 Task: Look for Airbnb options in Zürich, Switzerland from 7th December, 2023 to 15th December, 2023 for 6 adults.3 bedrooms having 3 beds and 3 bathrooms. Property type can be guest house. Look for 5 properties as per requirement.
Action: Mouse moved to (435, 60)
Screenshot: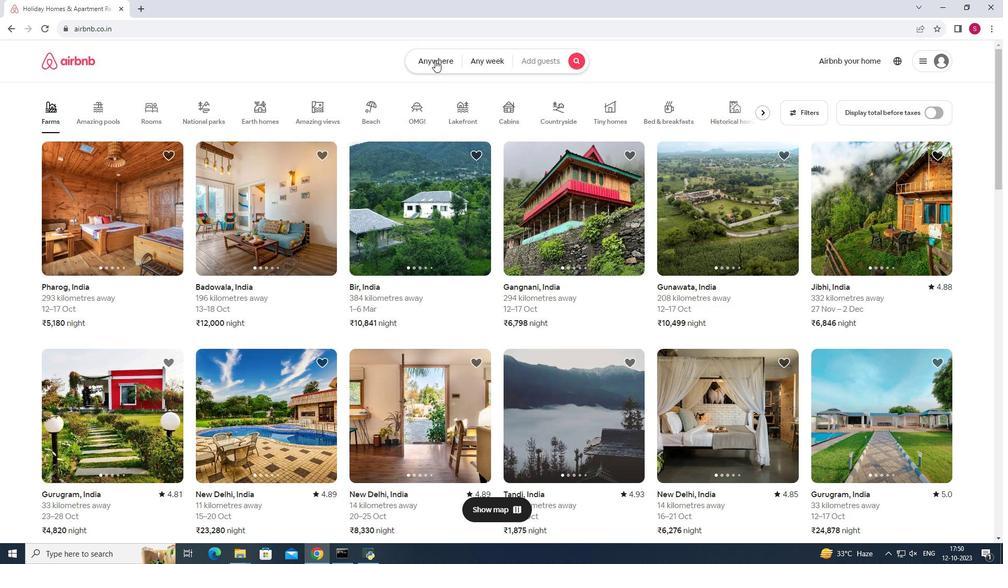 
Action: Mouse pressed left at (435, 60)
Screenshot: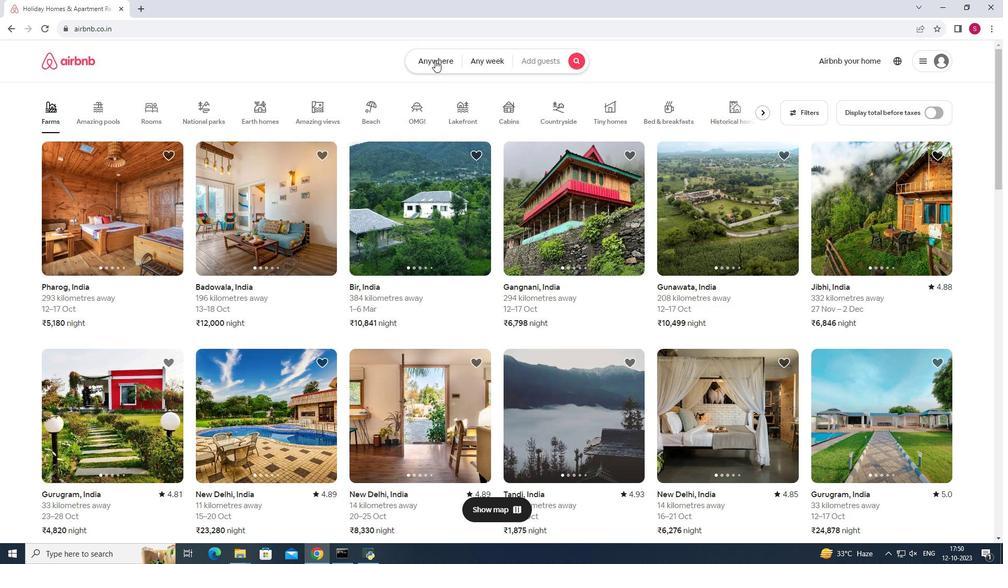 
Action: Mouse moved to (360, 99)
Screenshot: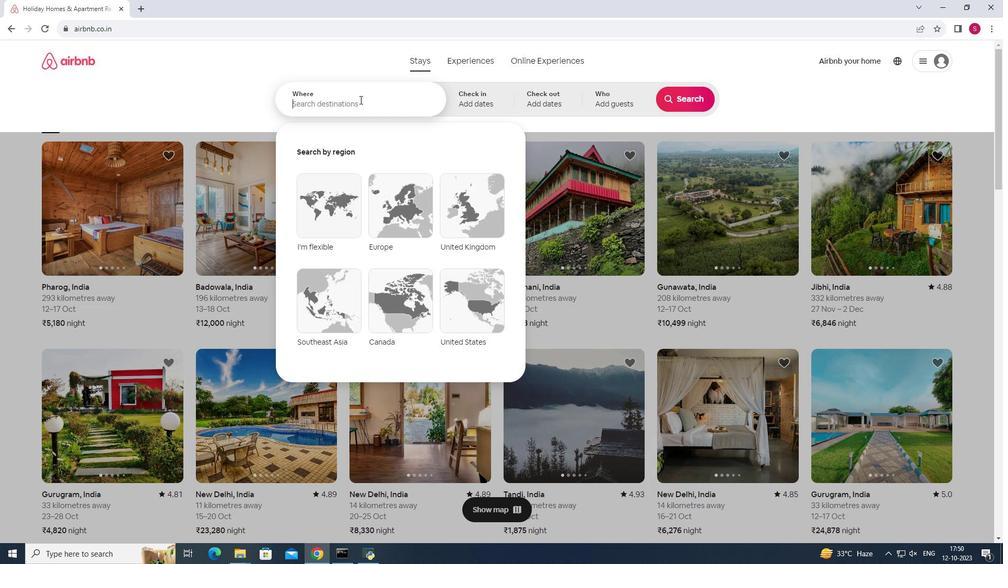 
Action: Mouse pressed left at (360, 99)
Screenshot: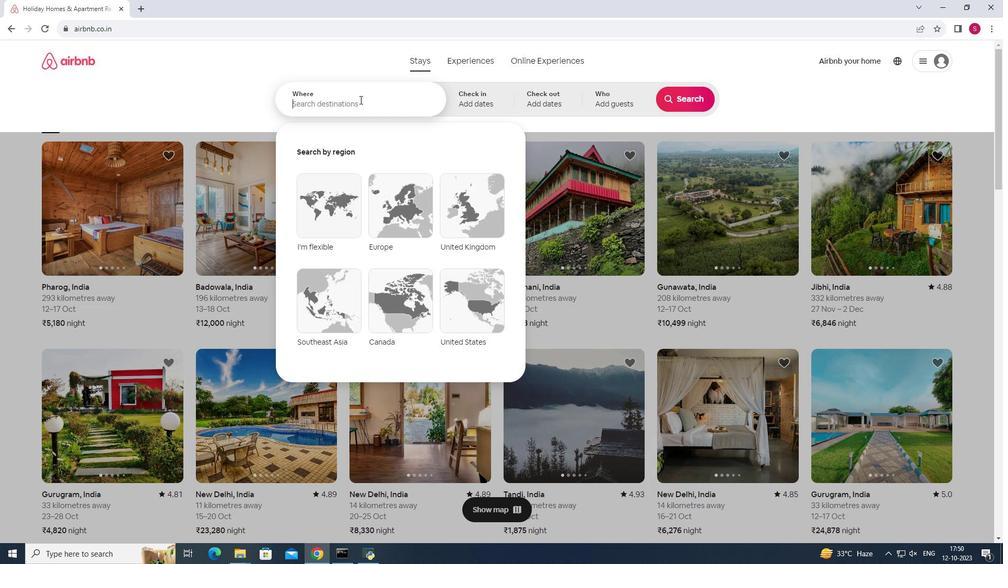 
Action: Mouse moved to (360, 99)
Screenshot: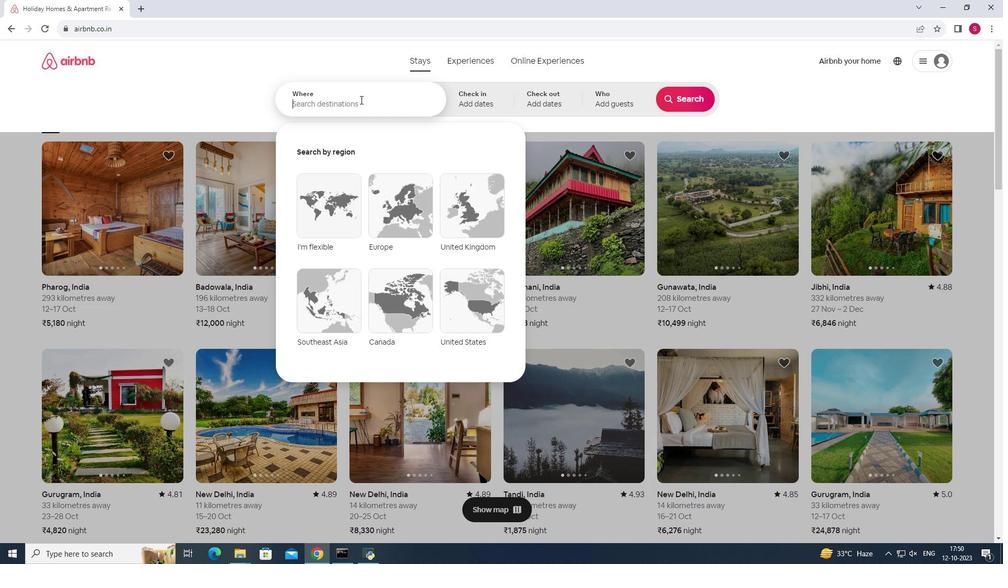 
Action: Key pressed <Key.shift><Key.shift><Key.shift><Key.shift><Key.shift><Key.shift><Key.shift>Zurich,<Key.space>
Screenshot: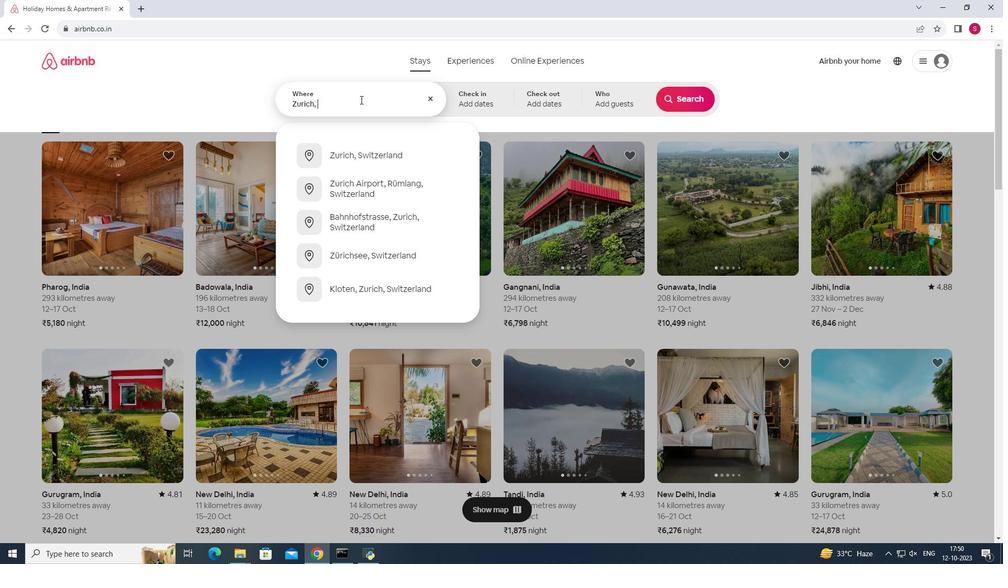 
Action: Mouse moved to (394, 158)
Screenshot: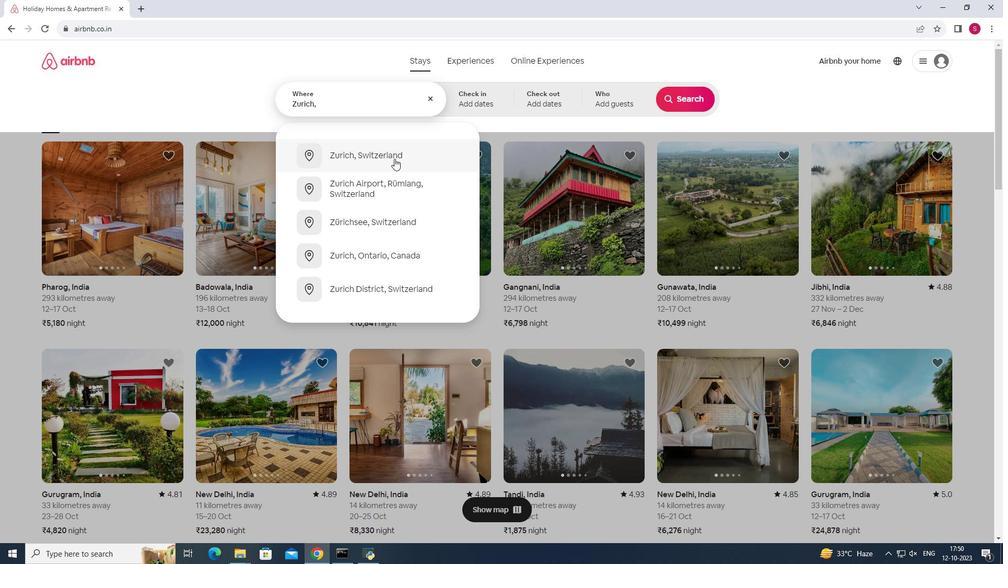 
Action: Mouse pressed left at (394, 158)
Screenshot: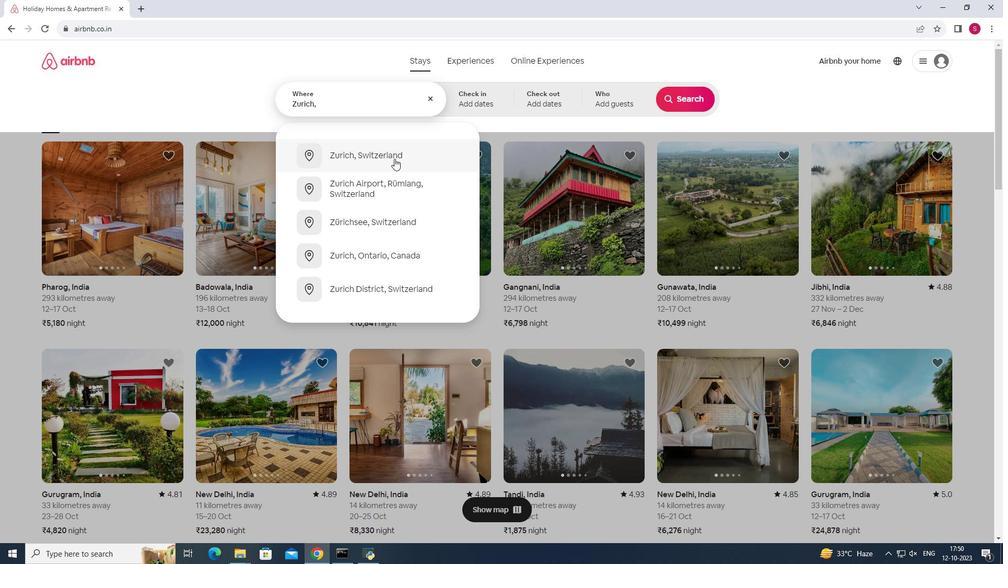 
Action: Mouse moved to (679, 181)
Screenshot: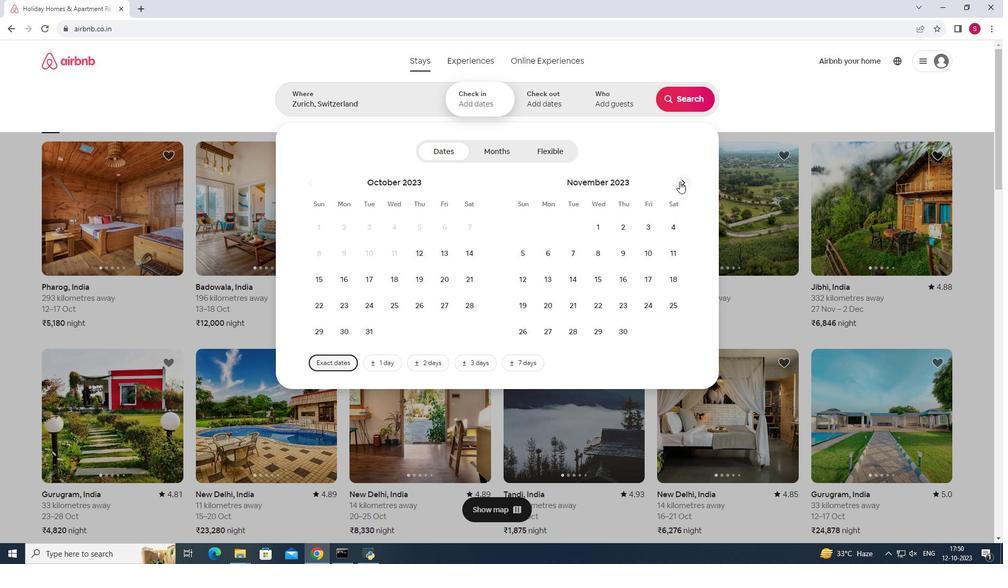 
Action: Mouse pressed left at (679, 181)
Screenshot: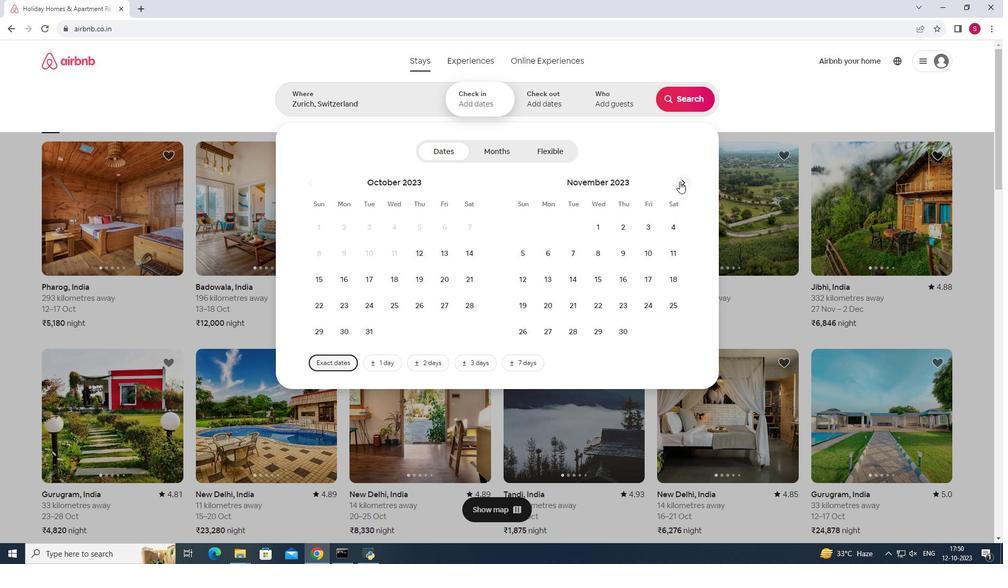 
Action: Mouse moved to (623, 259)
Screenshot: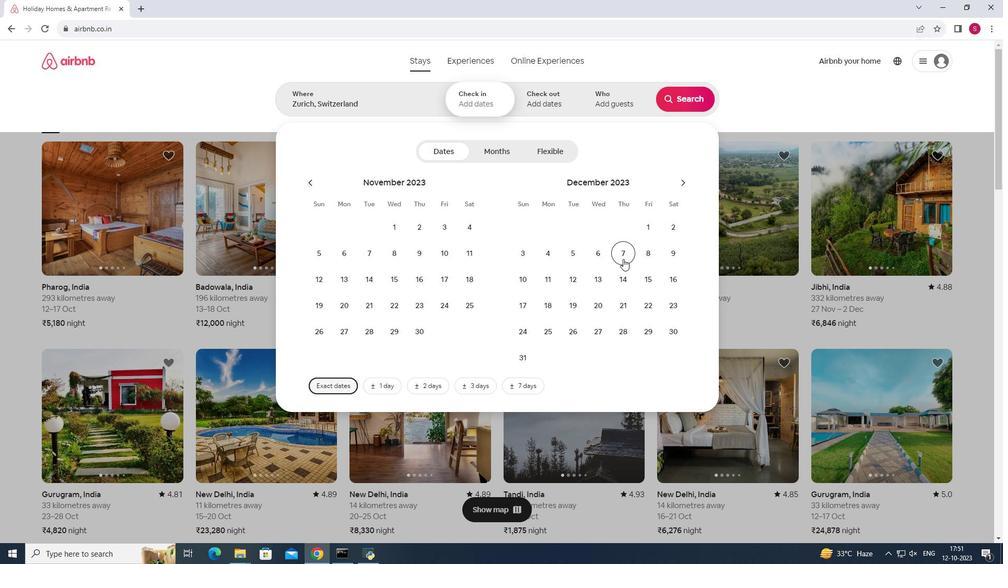 
Action: Mouse pressed left at (623, 259)
Screenshot: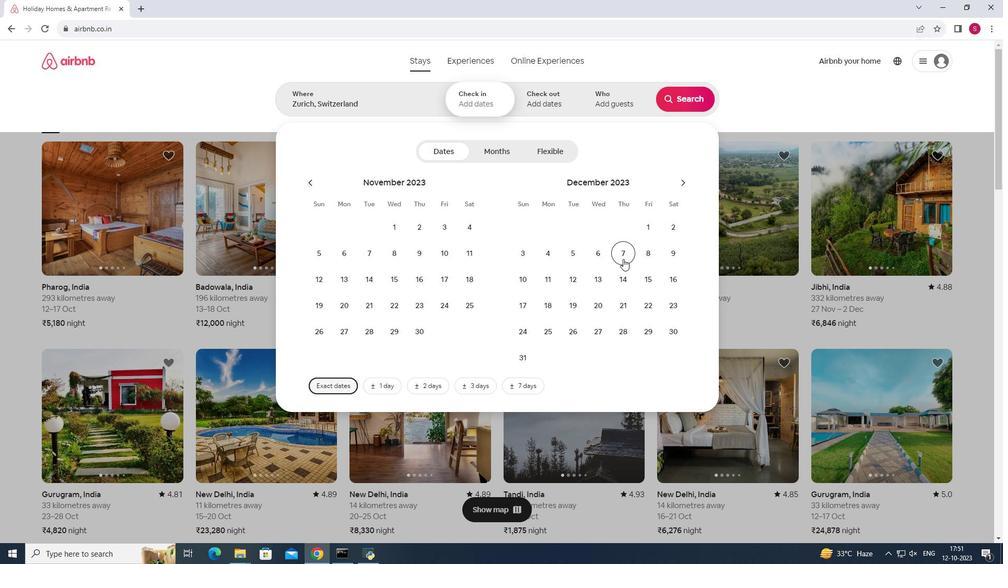 
Action: Mouse moved to (643, 283)
Screenshot: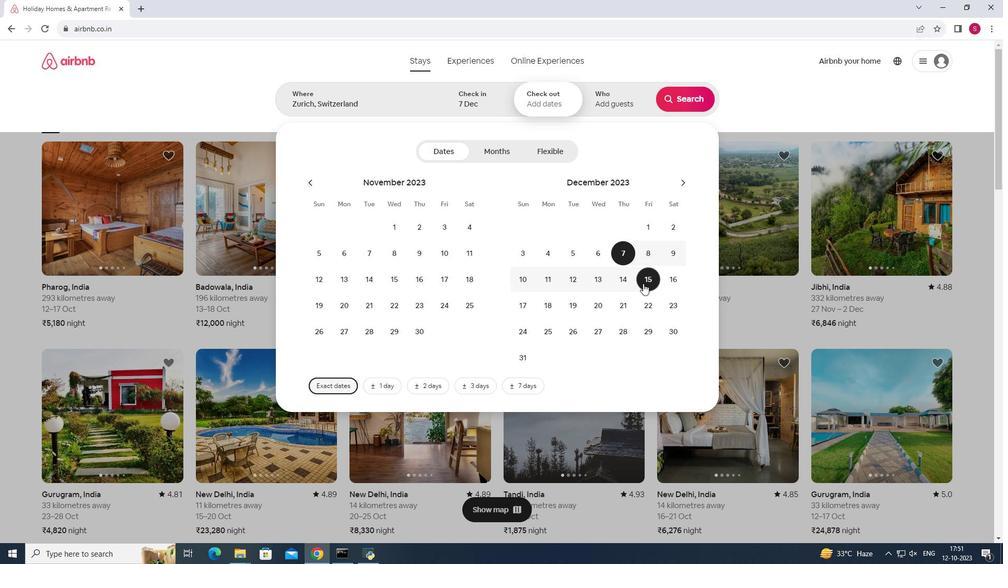 
Action: Mouse pressed left at (643, 283)
Screenshot: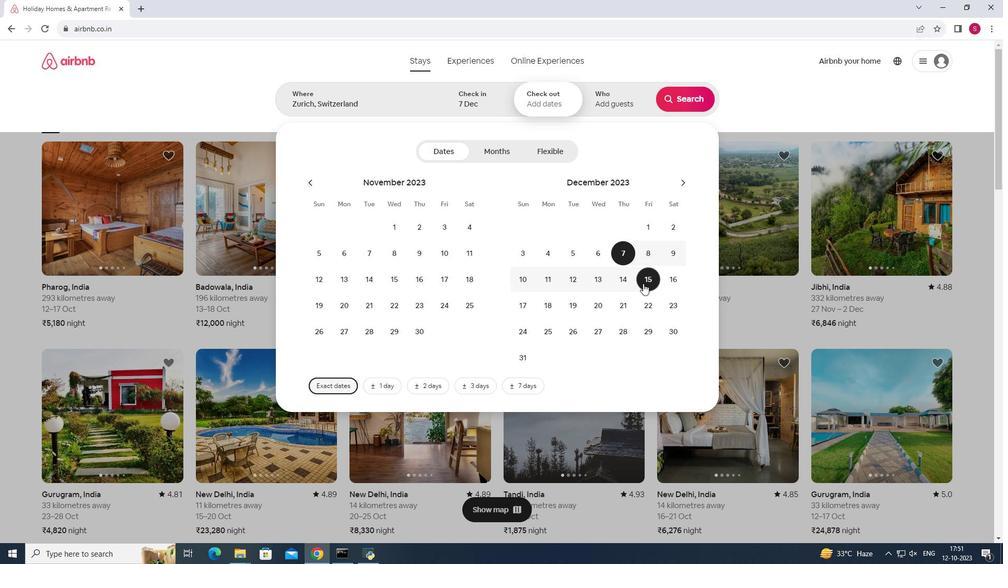 
Action: Mouse moved to (610, 103)
Screenshot: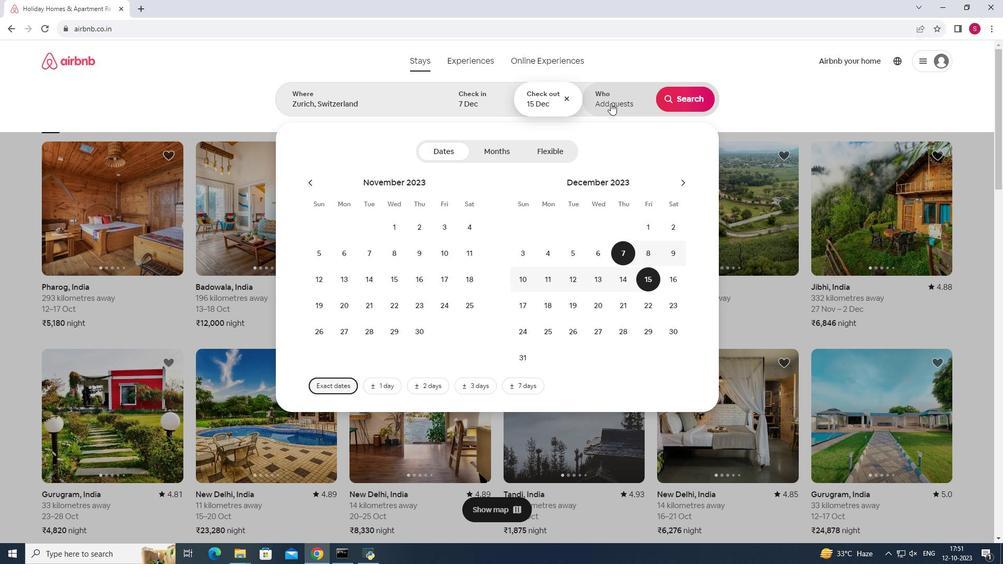 
Action: Mouse pressed left at (610, 103)
Screenshot: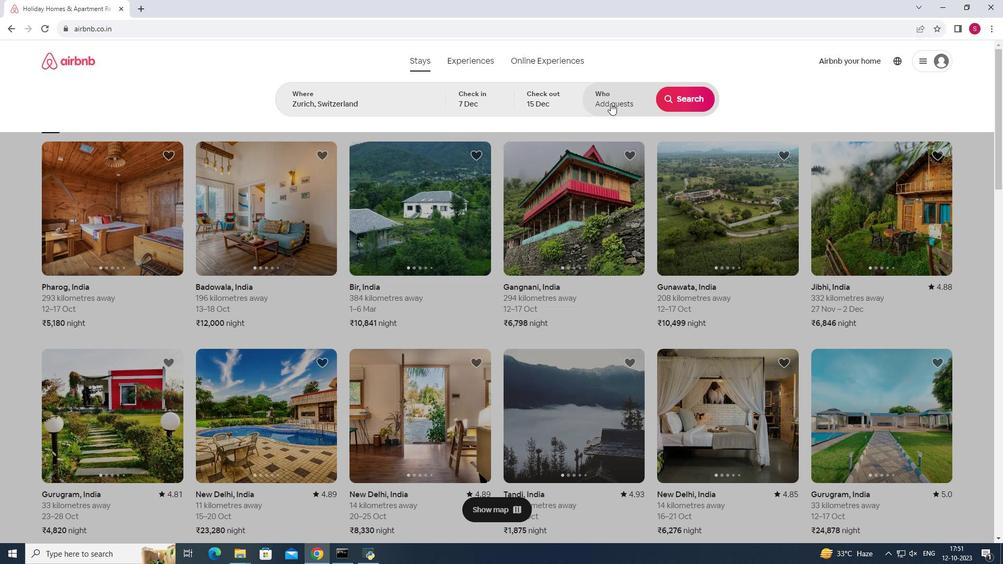 
Action: Mouse moved to (687, 156)
Screenshot: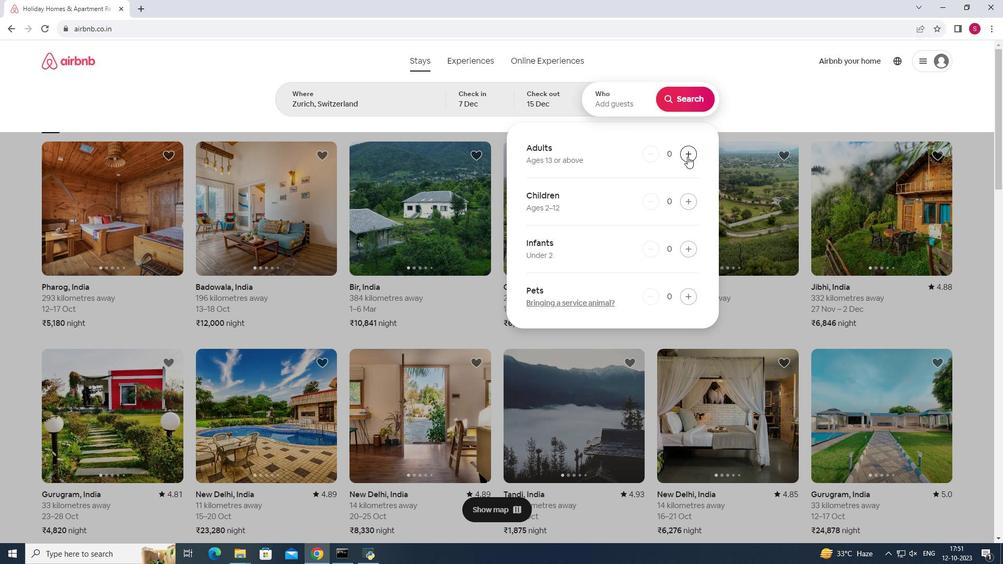 
Action: Mouse pressed left at (687, 156)
Screenshot: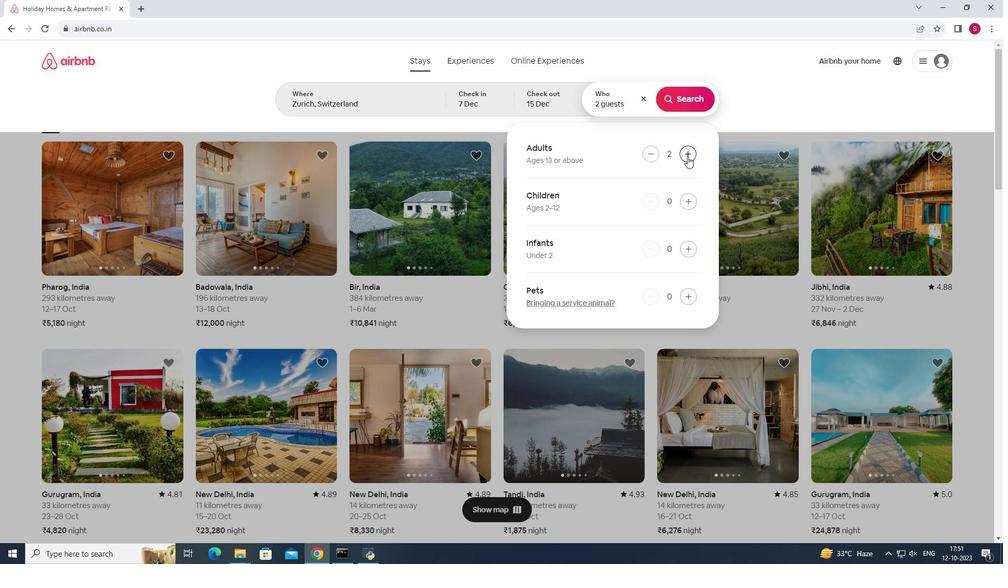 
Action: Mouse pressed left at (687, 156)
Screenshot: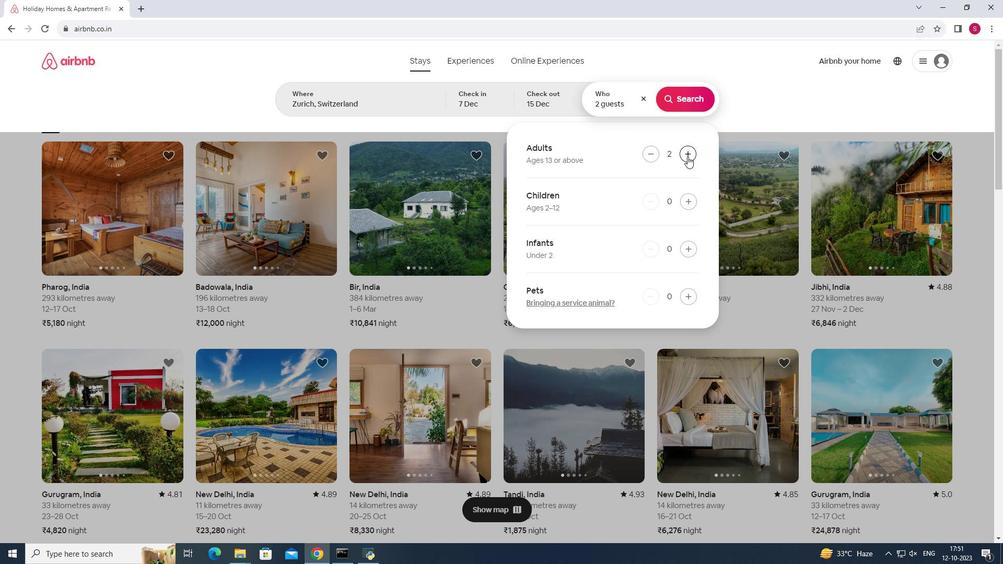 
Action: Mouse pressed left at (687, 156)
Screenshot: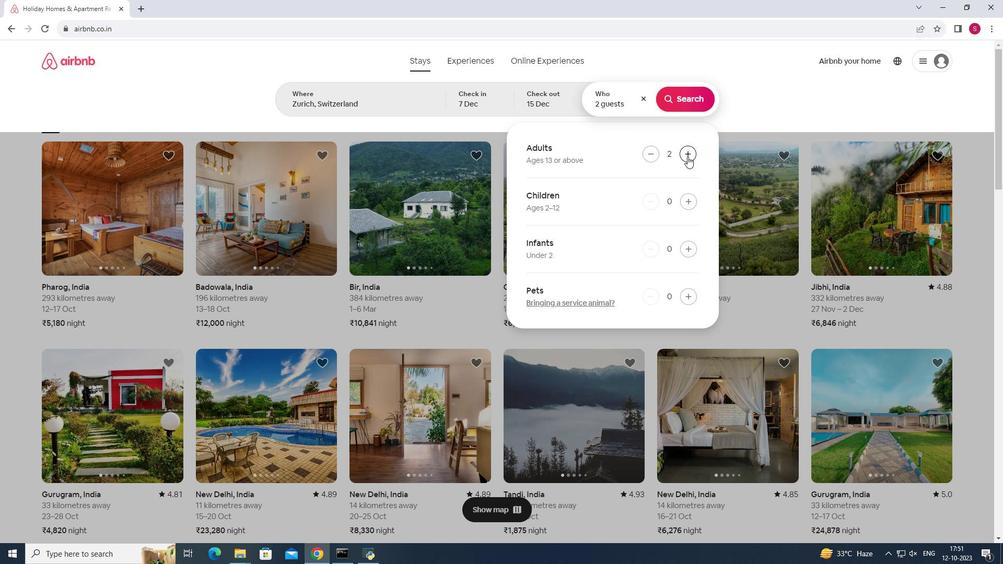 
Action: Mouse pressed left at (687, 156)
Screenshot: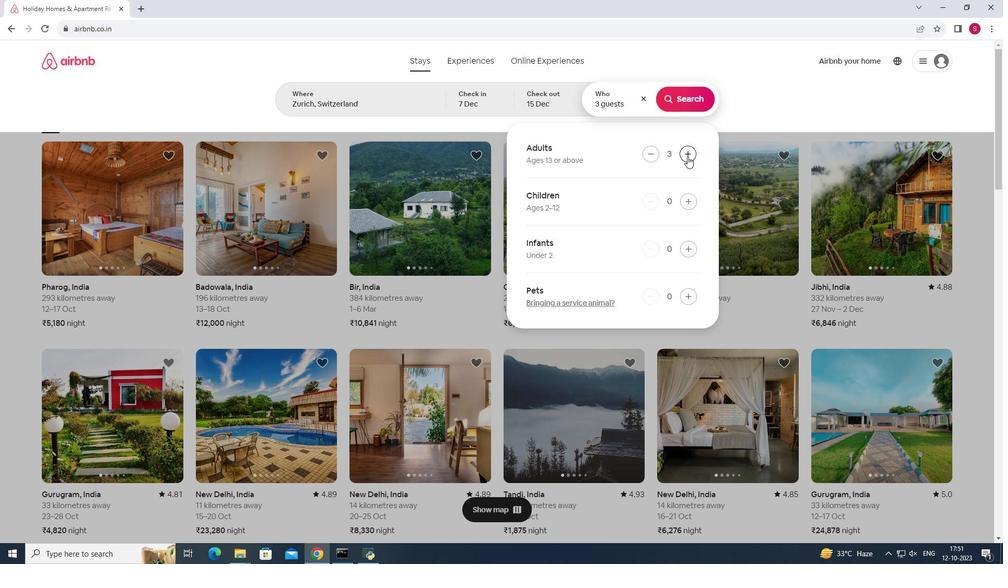 
Action: Mouse pressed left at (687, 156)
Screenshot: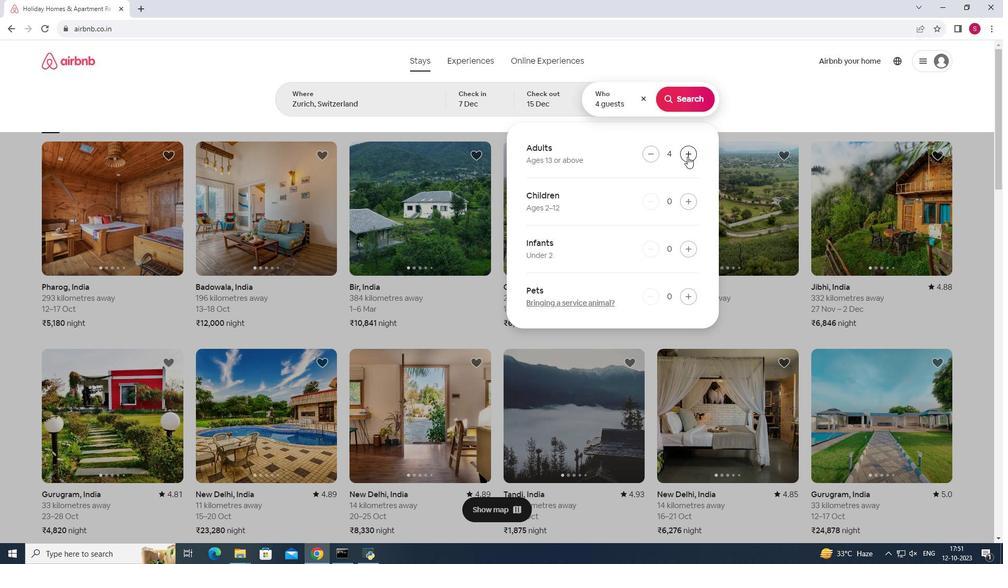 
Action: Mouse pressed left at (687, 156)
Screenshot: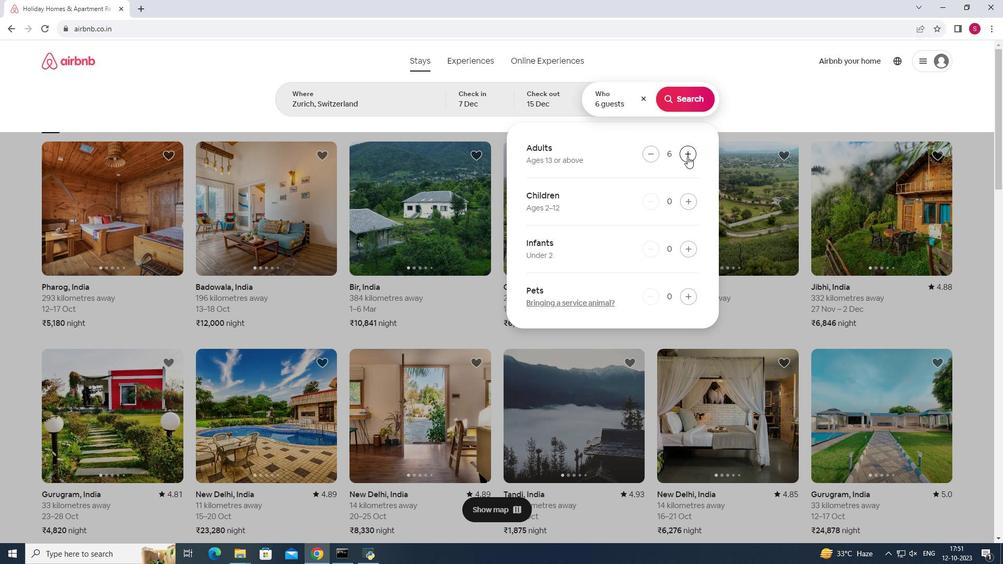 
Action: Mouse pressed left at (687, 156)
Screenshot: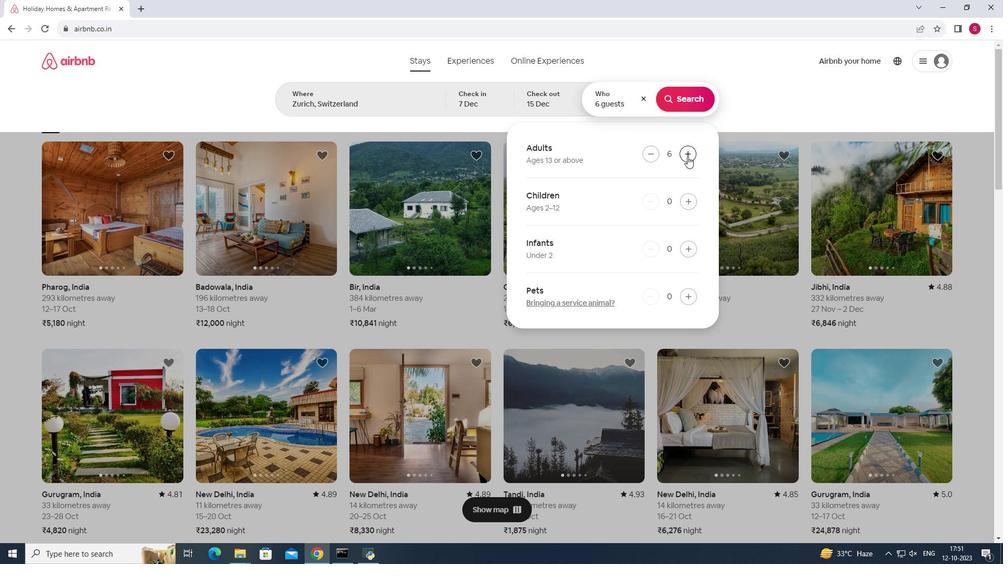 
Action: Mouse moved to (649, 151)
Screenshot: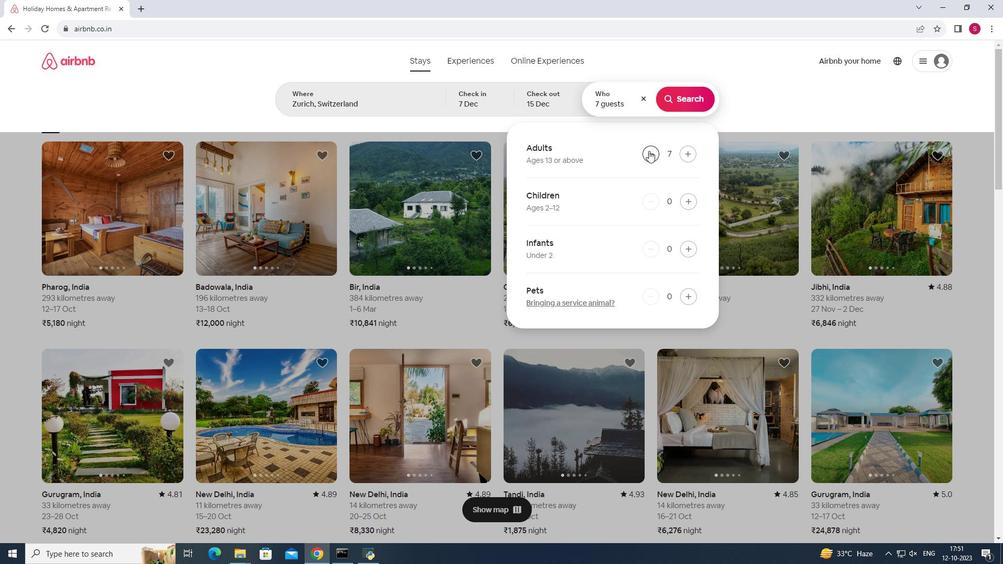 
Action: Mouse pressed left at (649, 151)
Screenshot: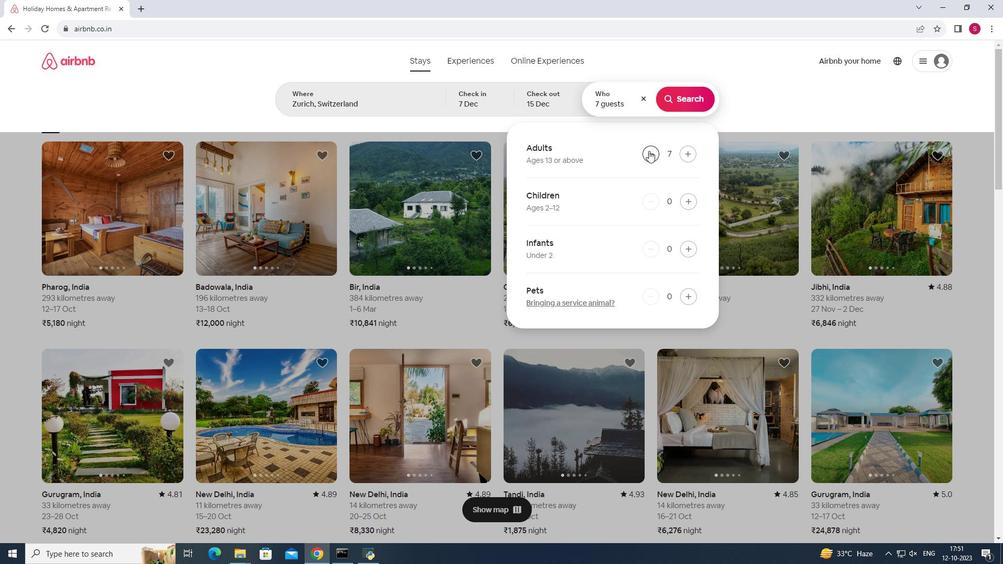 
Action: Mouse moved to (698, 98)
Screenshot: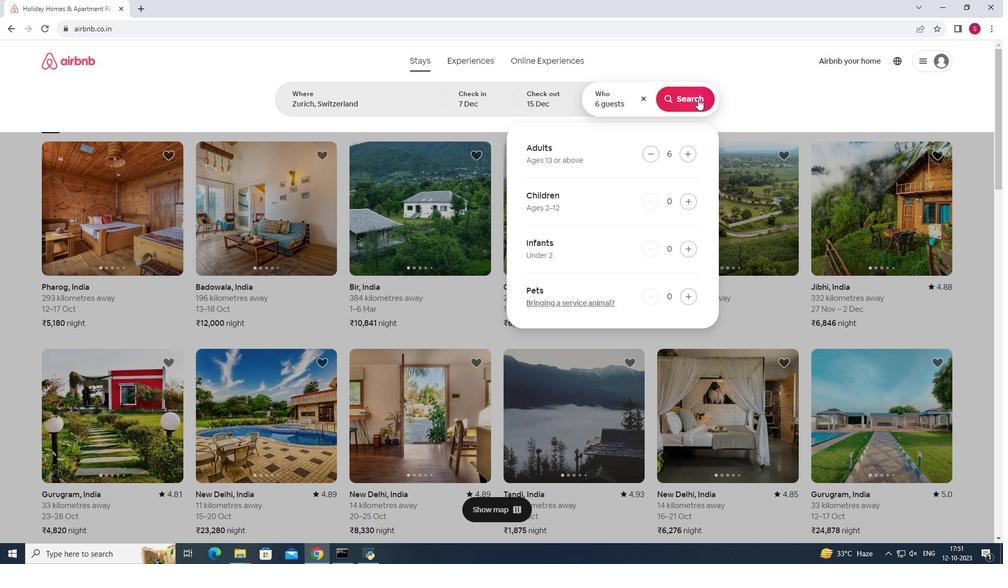 
Action: Mouse pressed left at (698, 98)
Screenshot: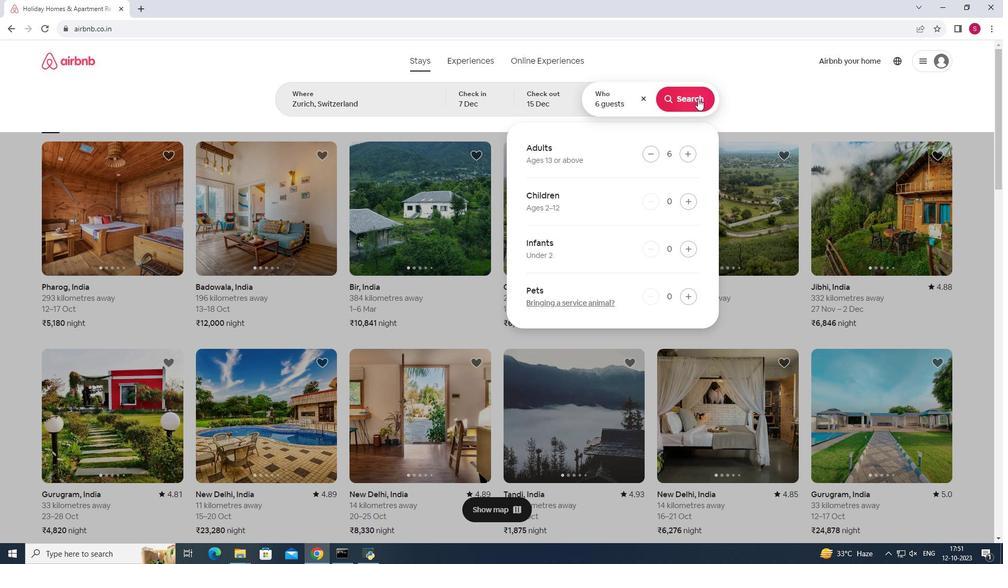 
Action: Mouse moved to (831, 102)
Screenshot: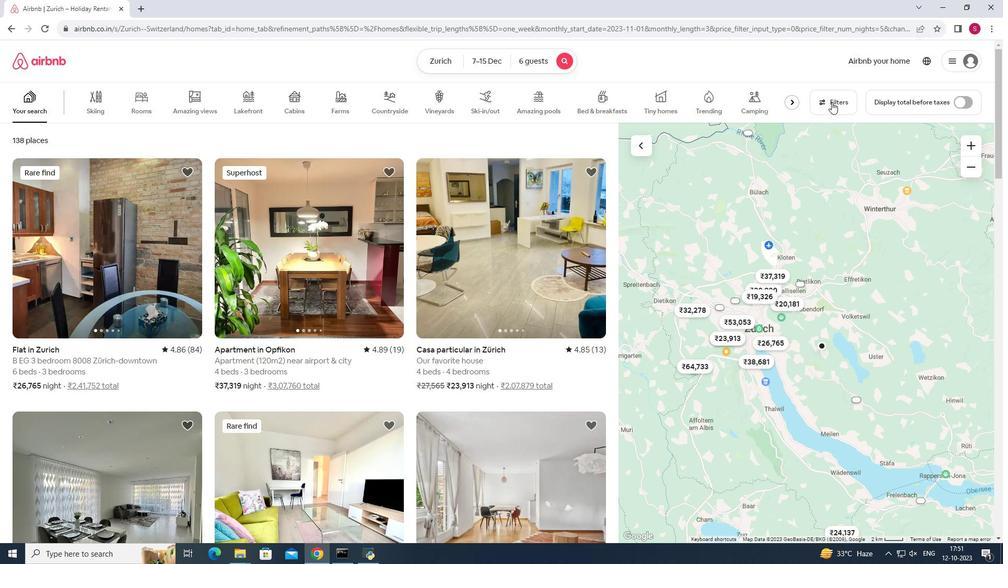 
Action: Mouse pressed left at (831, 102)
Screenshot: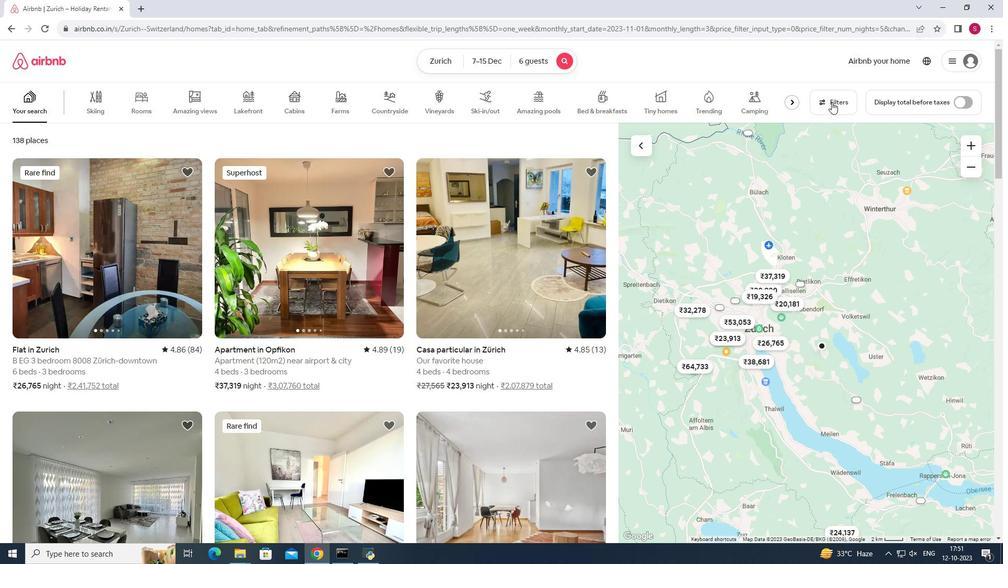 
Action: Mouse moved to (604, 195)
Screenshot: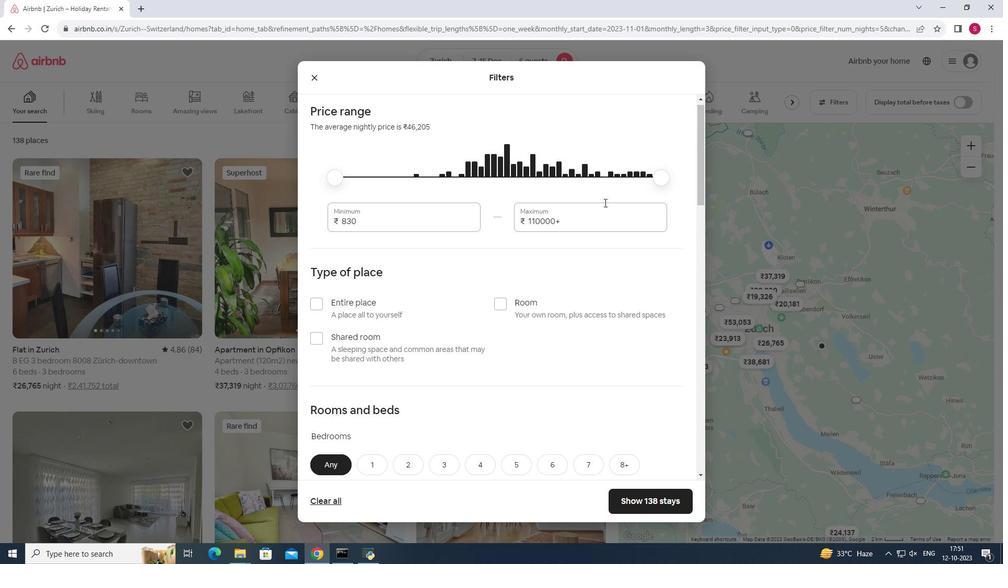 
Action: Mouse scrolled (604, 195) with delta (0, 0)
Screenshot: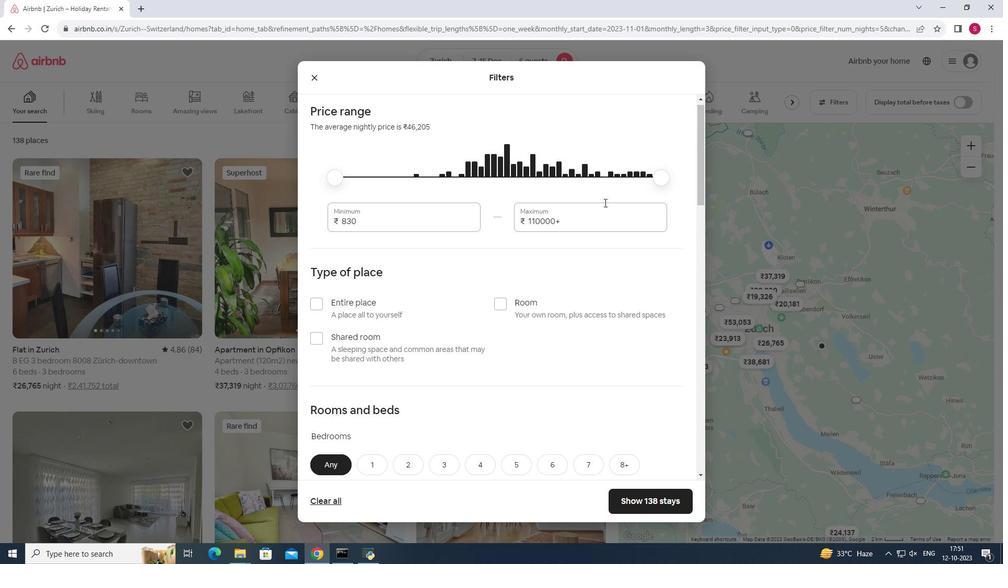 
Action: Mouse moved to (604, 202)
Screenshot: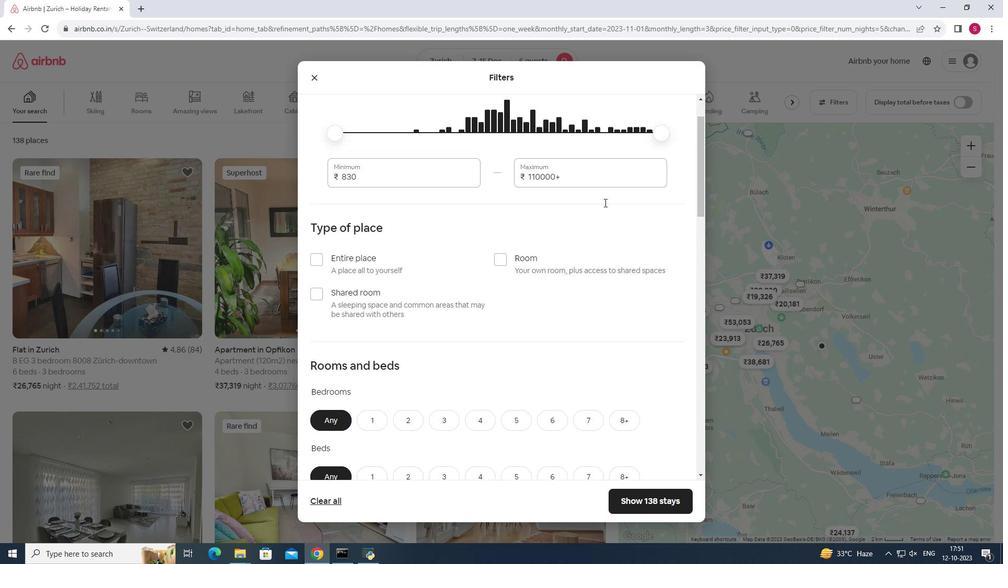 
Action: Mouse scrolled (604, 201) with delta (0, 0)
Screenshot: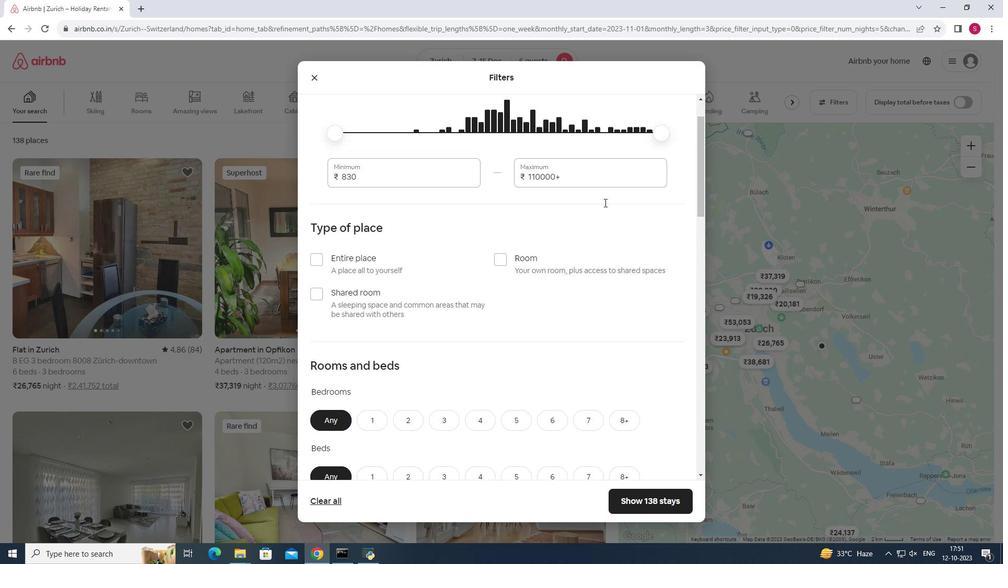 
Action: Mouse moved to (604, 202)
Screenshot: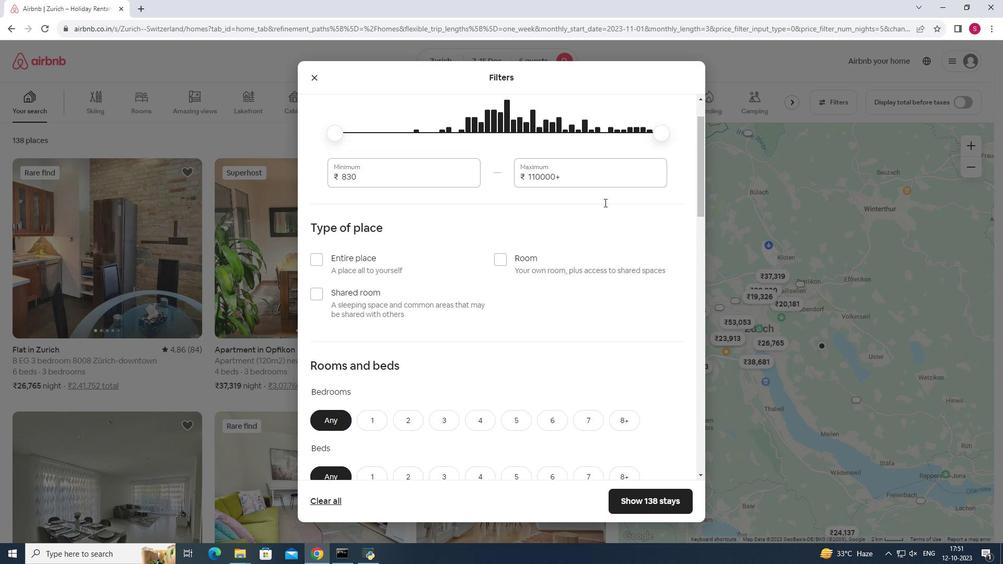 
Action: Mouse scrolled (604, 202) with delta (0, 0)
Screenshot: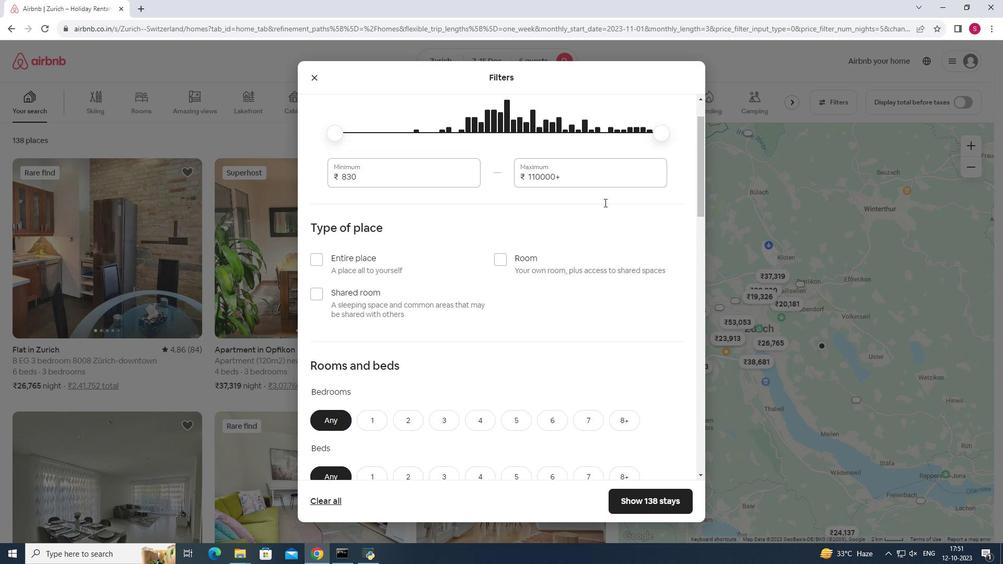 
Action: Mouse moved to (610, 229)
Screenshot: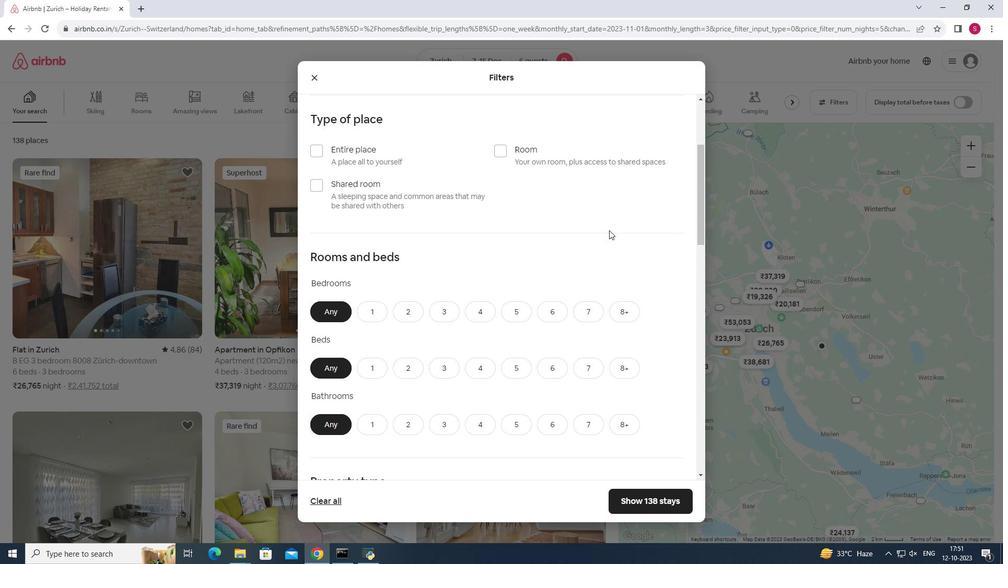 
Action: Mouse scrolled (610, 228) with delta (0, 0)
Screenshot: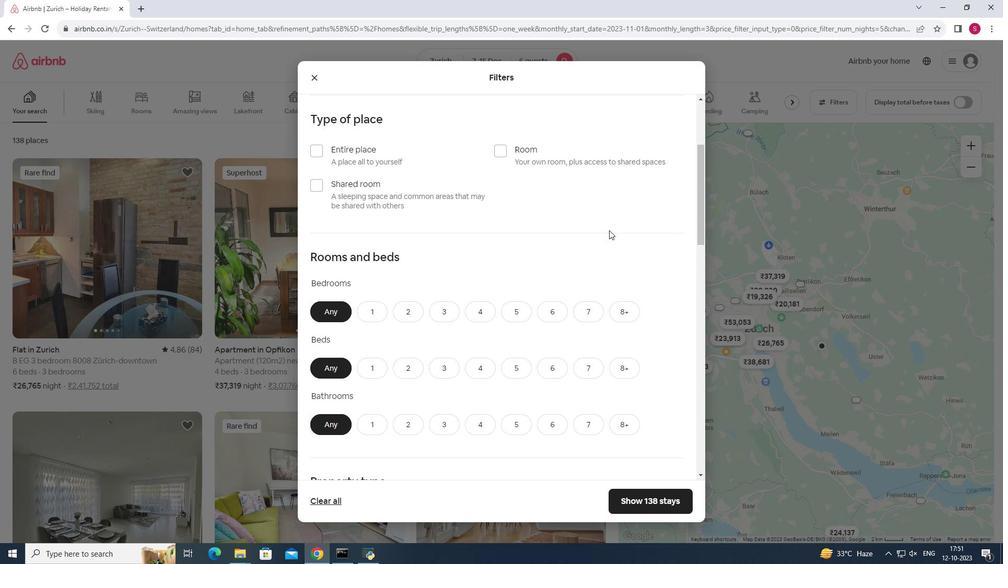 
Action: Mouse moved to (608, 230)
Screenshot: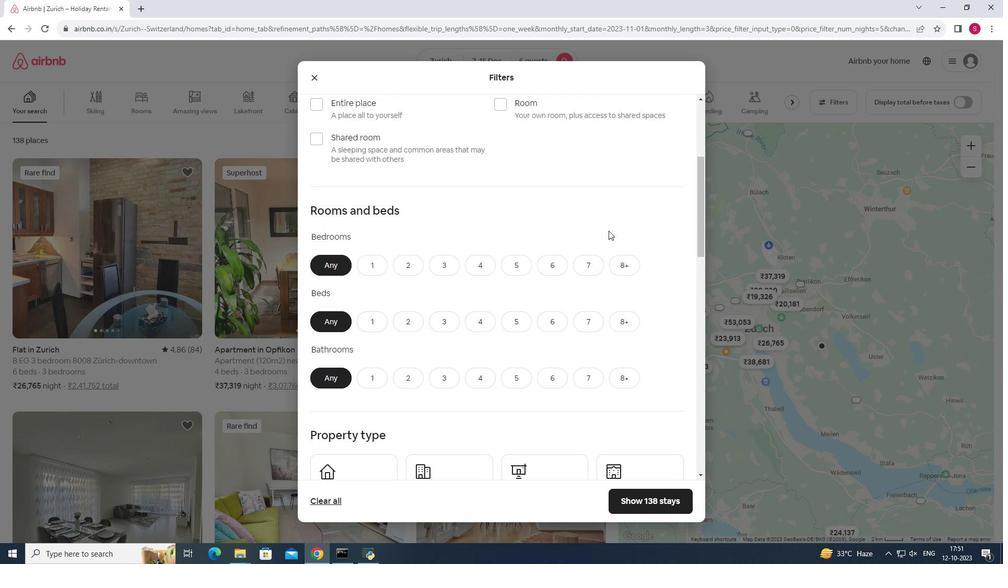 
Action: Mouse scrolled (608, 230) with delta (0, 0)
Screenshot: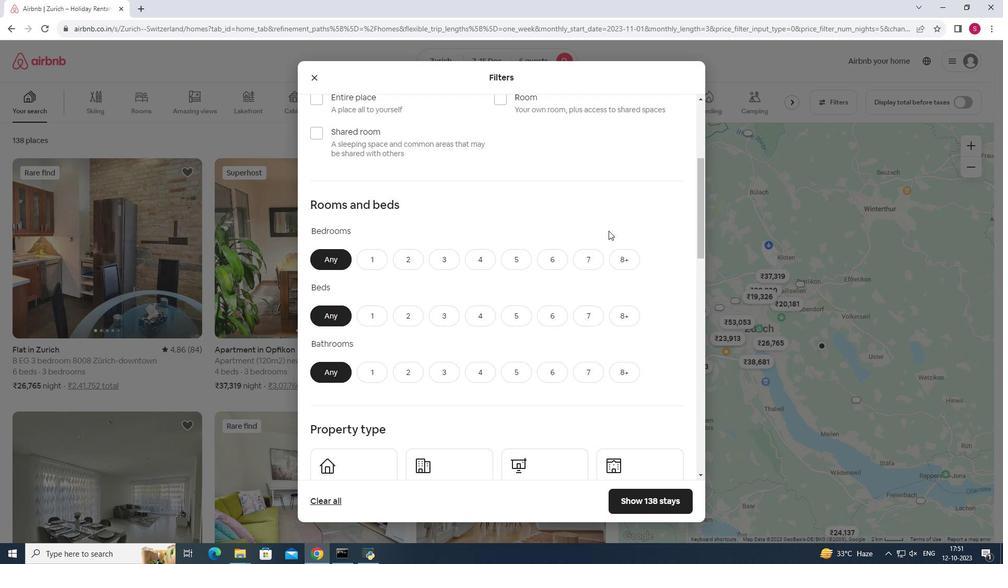 
Action: Mouse moved to (438, 215)
Screenshot: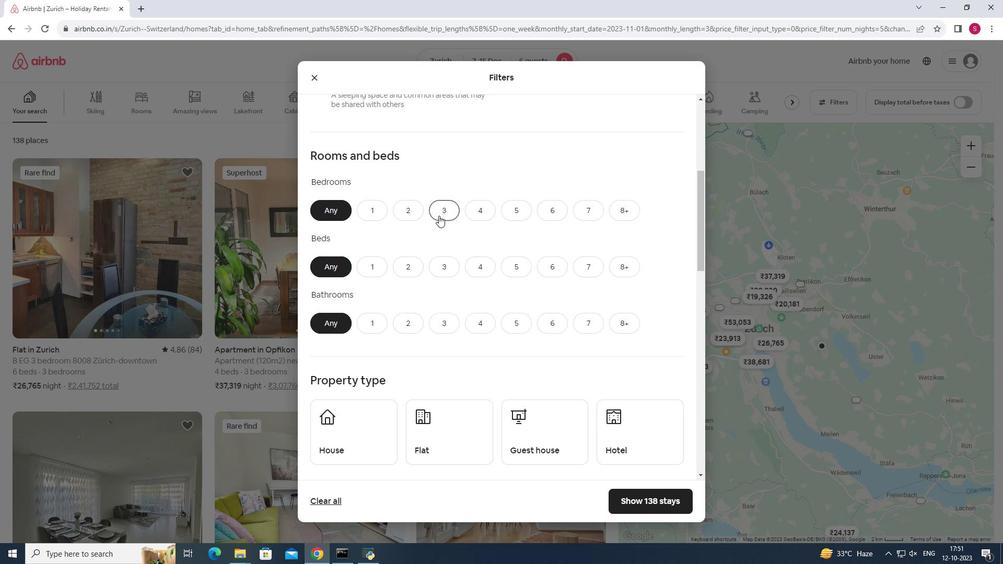 
Action: Mouse pressed left at (438, 215)
Screenshot: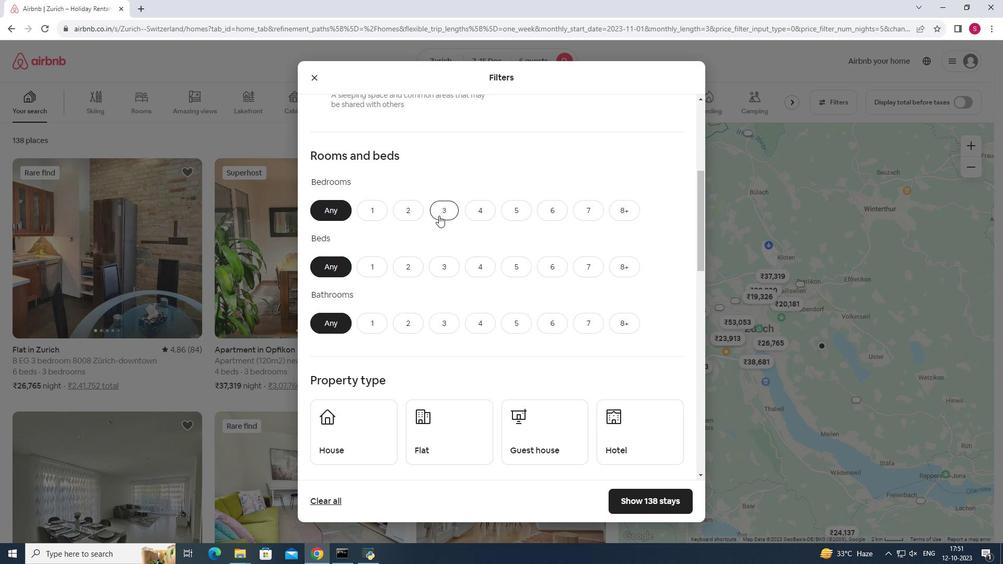 
Action: Mouse moved to (447, 270)
Screenshot: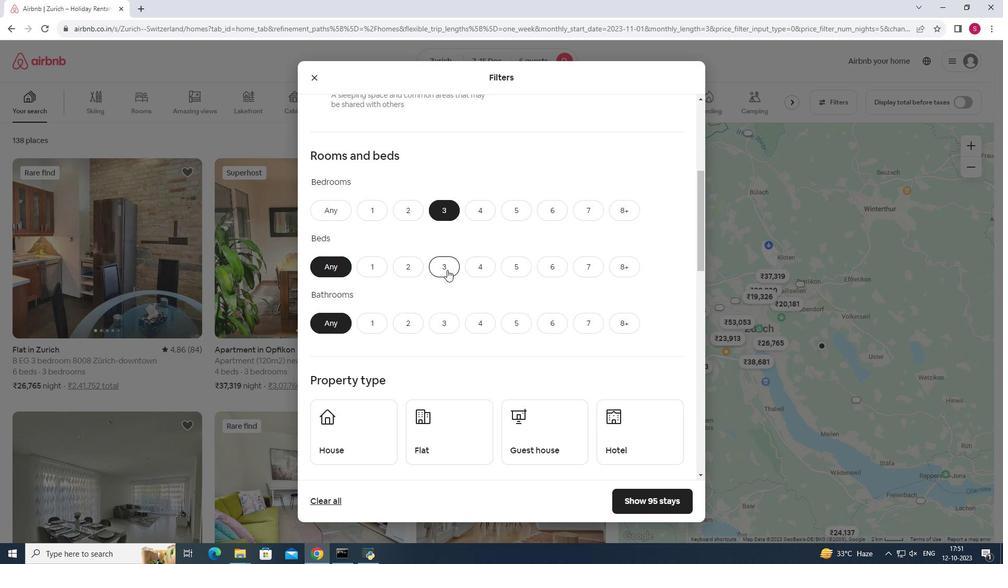 
Action: Mouse pressed left at (447, 270)
Screenshot: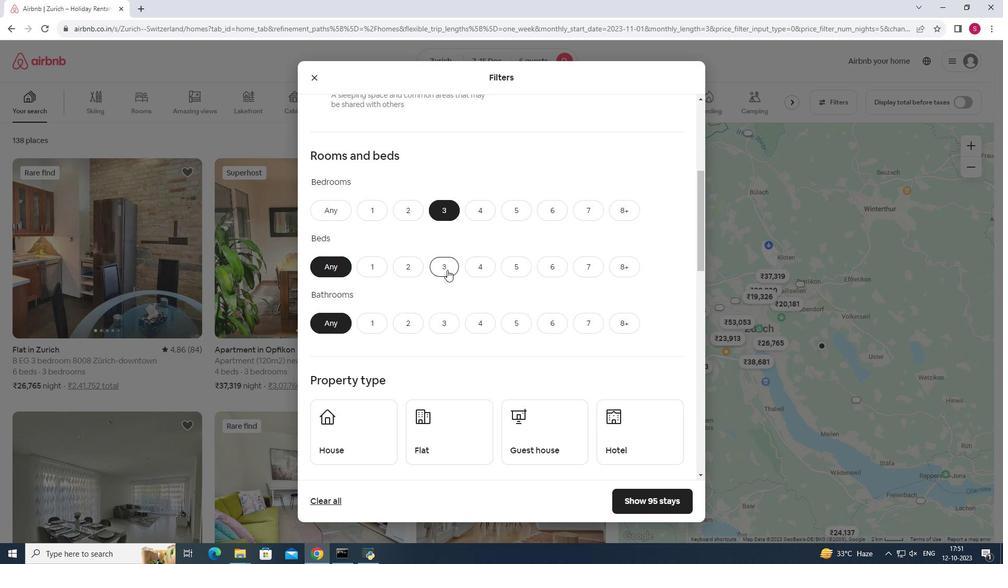 
Action: Mouse scrolled (447, 269) with delta (0, 0)
Screenshot: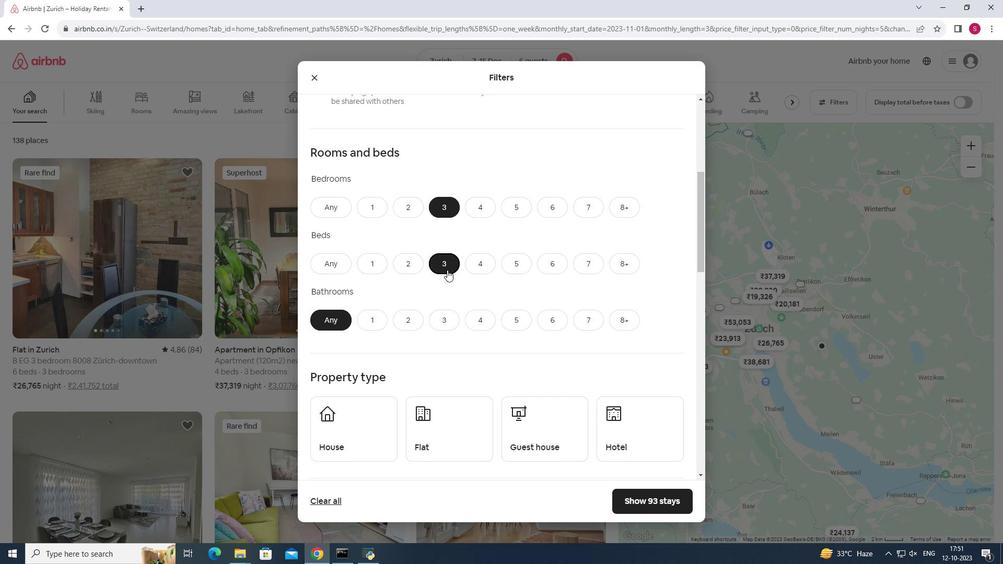 
Action: Mouse moved to (447, 271)
Screenshot: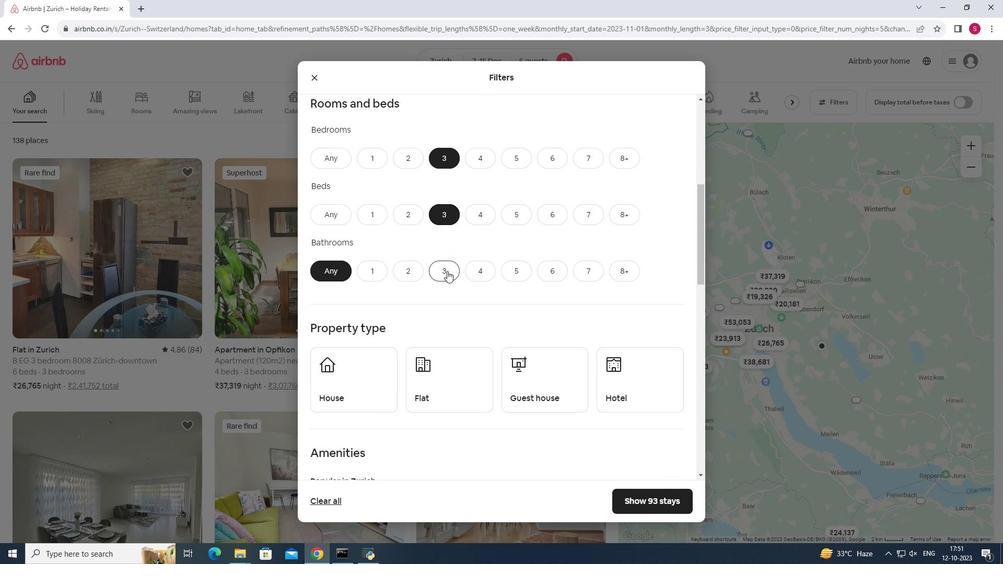 
Action: Mouse pressed left at (447, 271)
Screenshot: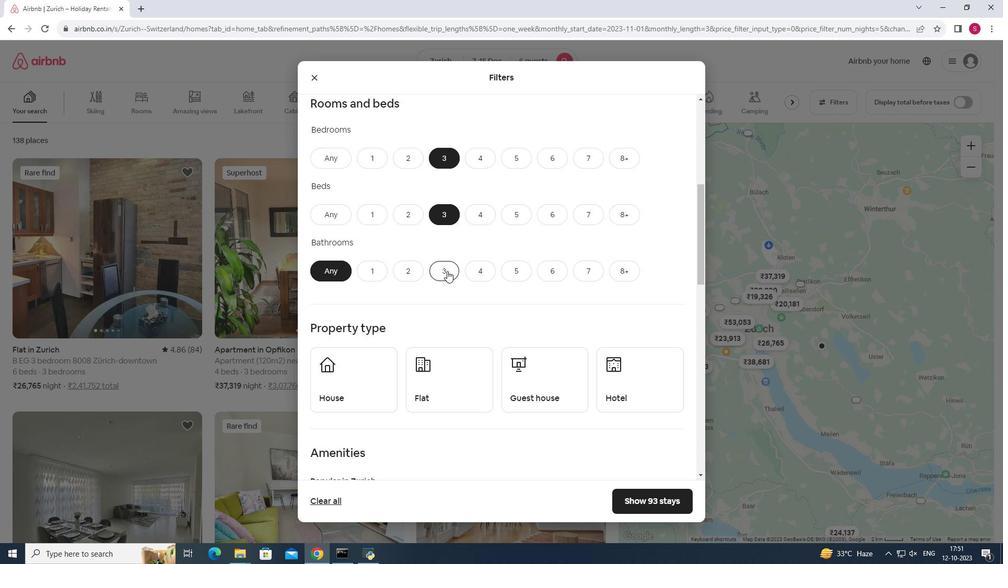 
Action: Mouse moved to (480, 267)
Screenshot: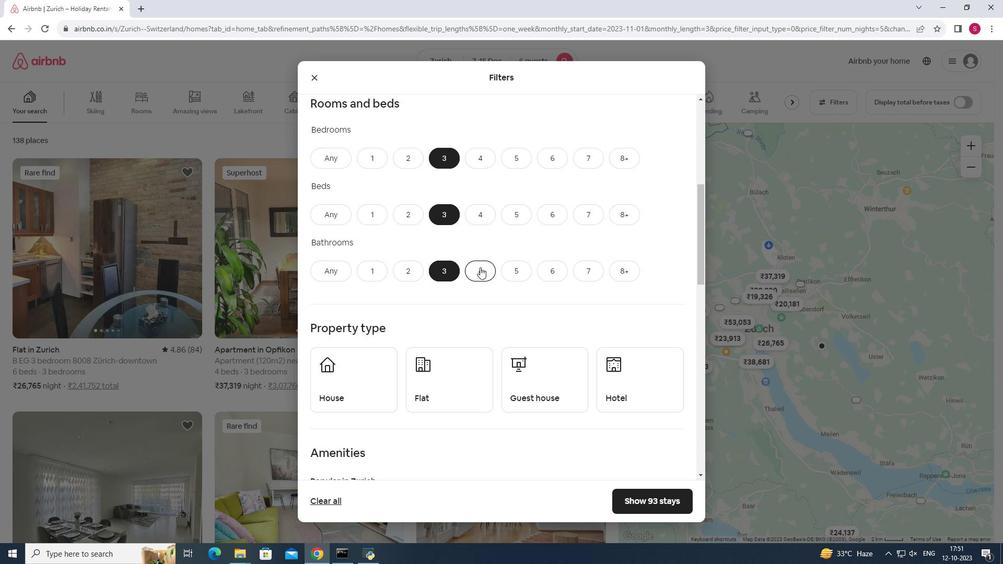 
Action: Mouse scrolled (480, 267) with delta (0, 0)
Screenshot: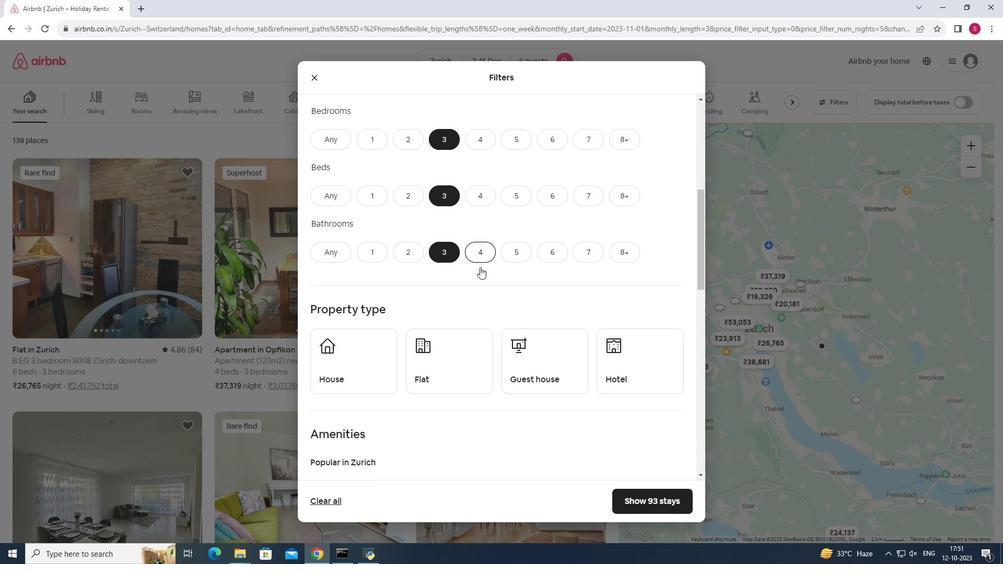 
Action: Mouse scrolled (480, 267) with delta (0, 0)
Screenshot: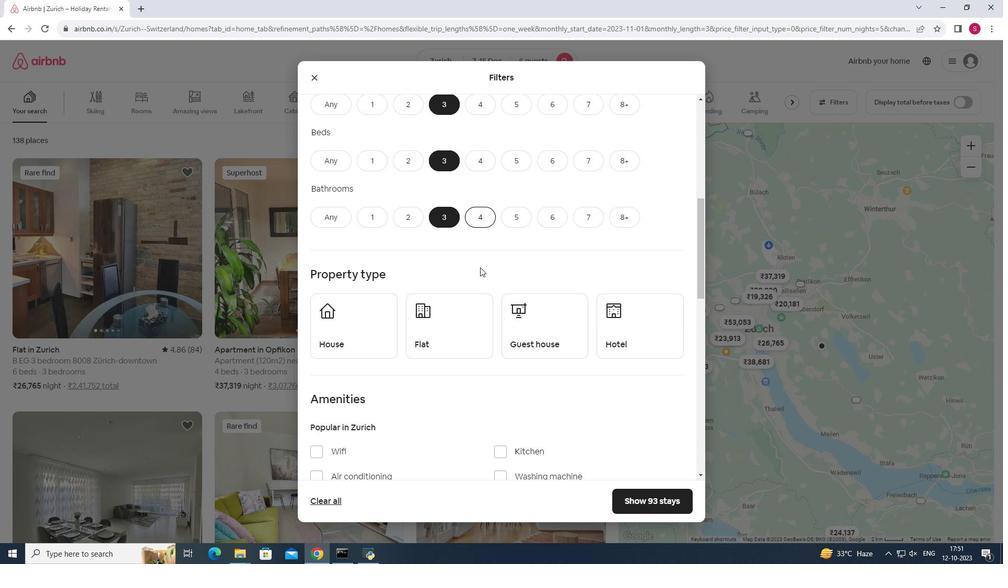 
Action: Mouse moved to (545, 285)
Screenshot: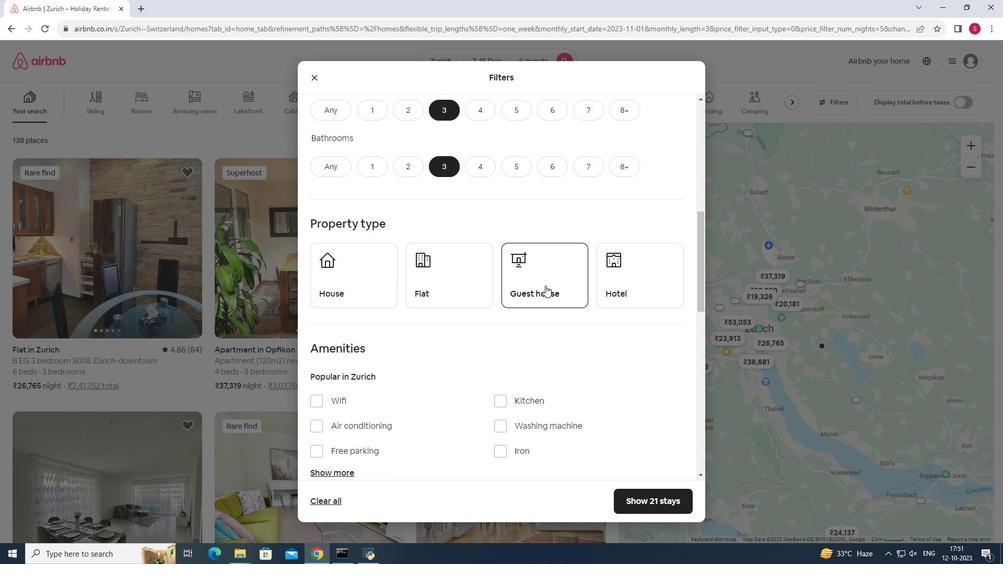 
Action: Mouse pressed left at (545, 285)
Screenshot: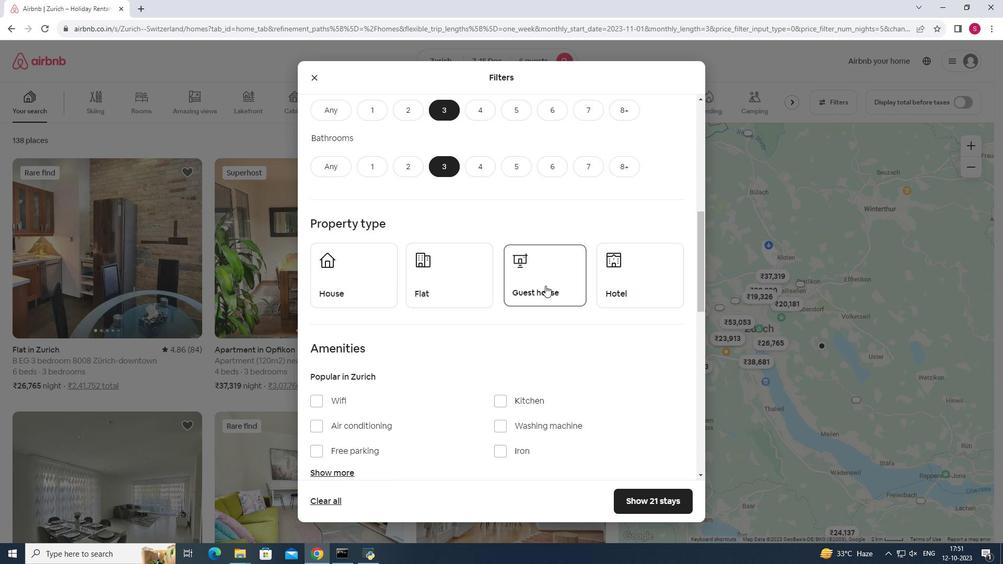 
Action: Mouse moved to (554, 283)
Screenshot: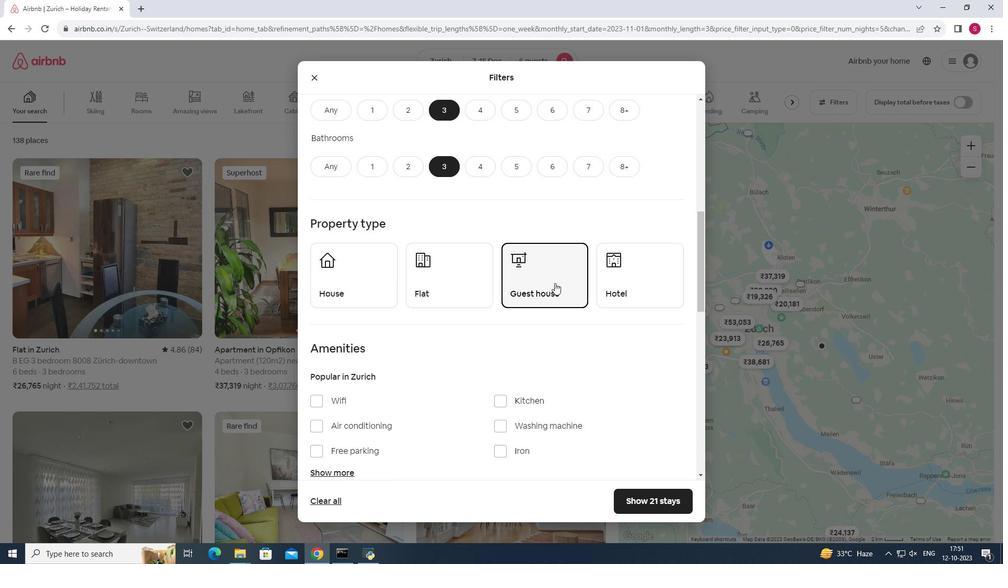 
Action: Mouse scrolled (554, 282) with delta (0, 0)
Screenshot: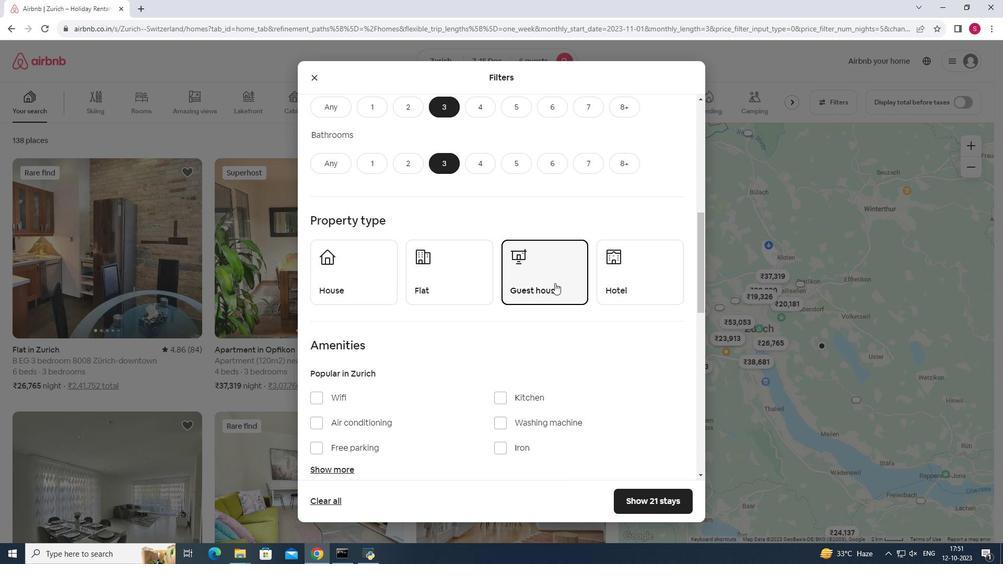 
Action: Mouse scrolled (554, 282) with delta (0, 0)
Screenshot: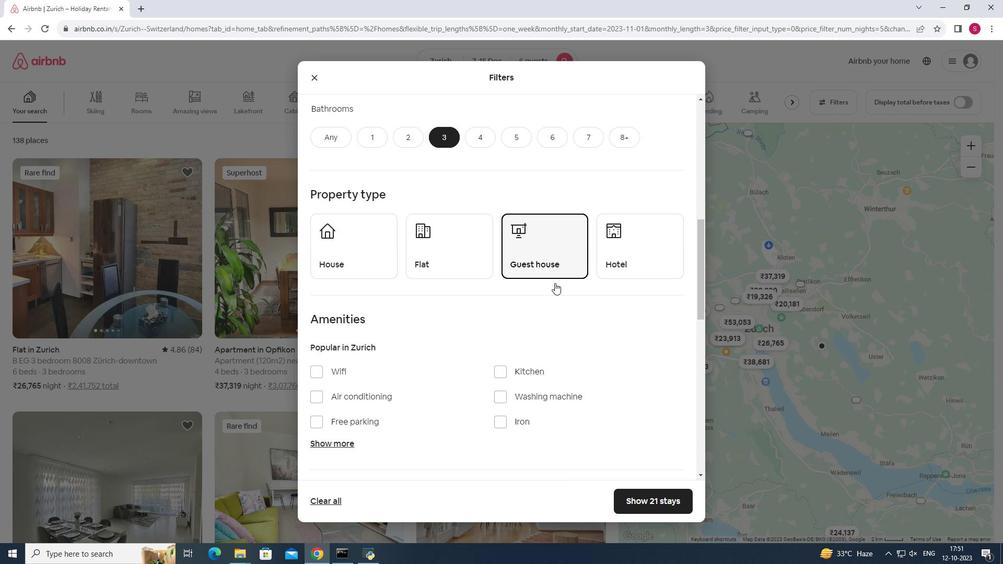 
Action: Mouse scrolled (554, 282) with delta (0, 0)
Screenshot: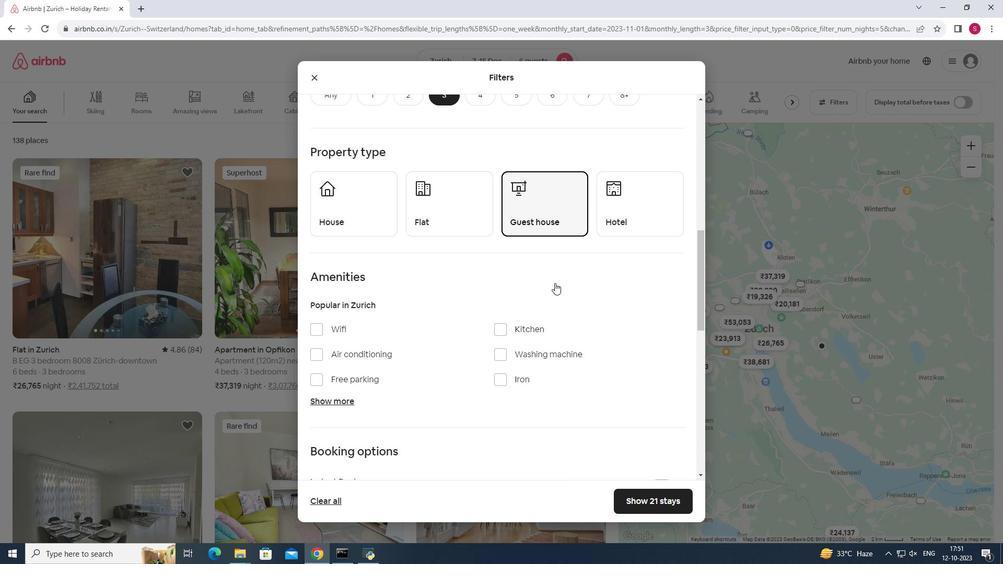 
Action: Mouse scrolled (554, 282) with delta (0, 0)
Screenshot: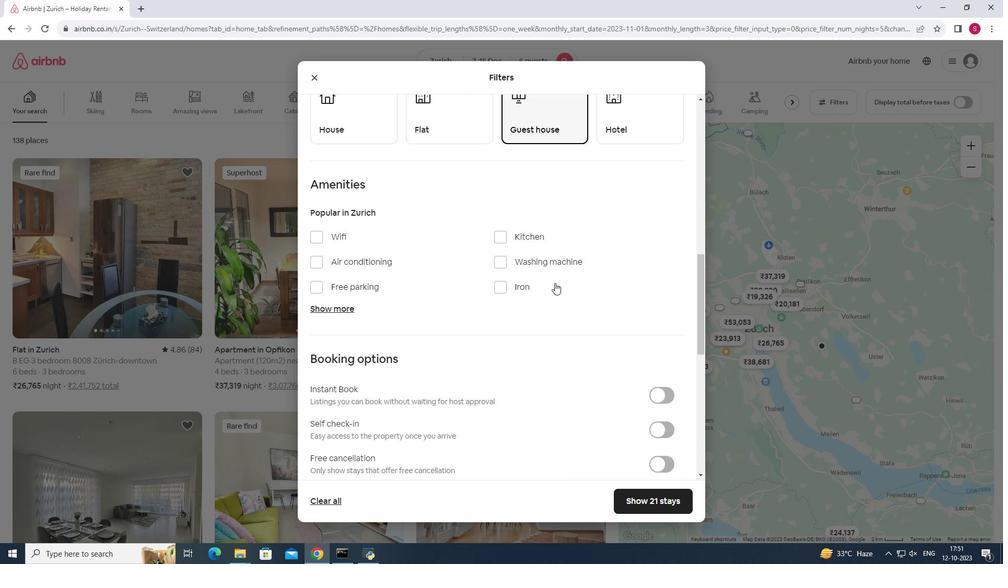 
Action: Mouse moved to (620, 500)
Screenshot: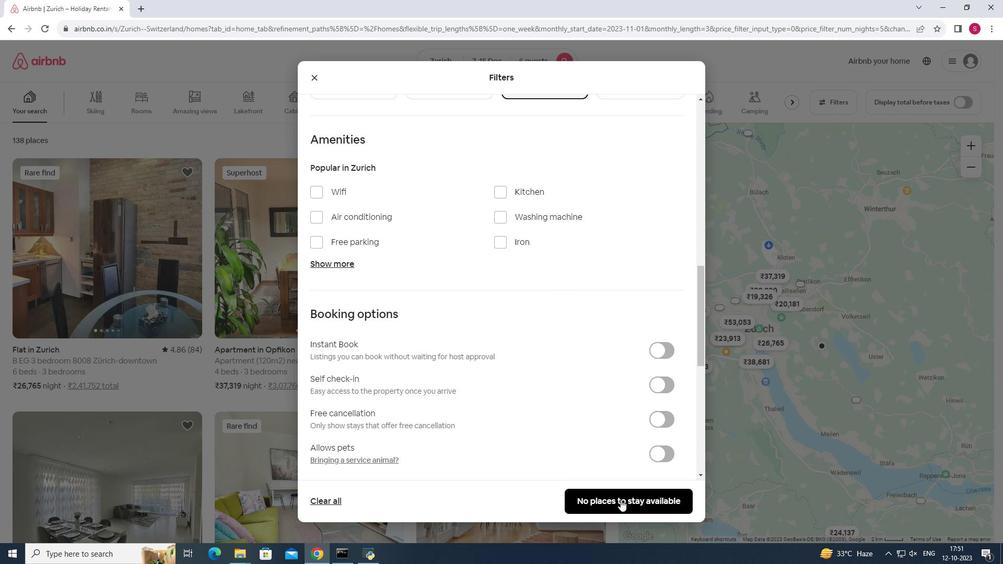 
Action: Mouse pressed left at (620, 500)
Screenshot: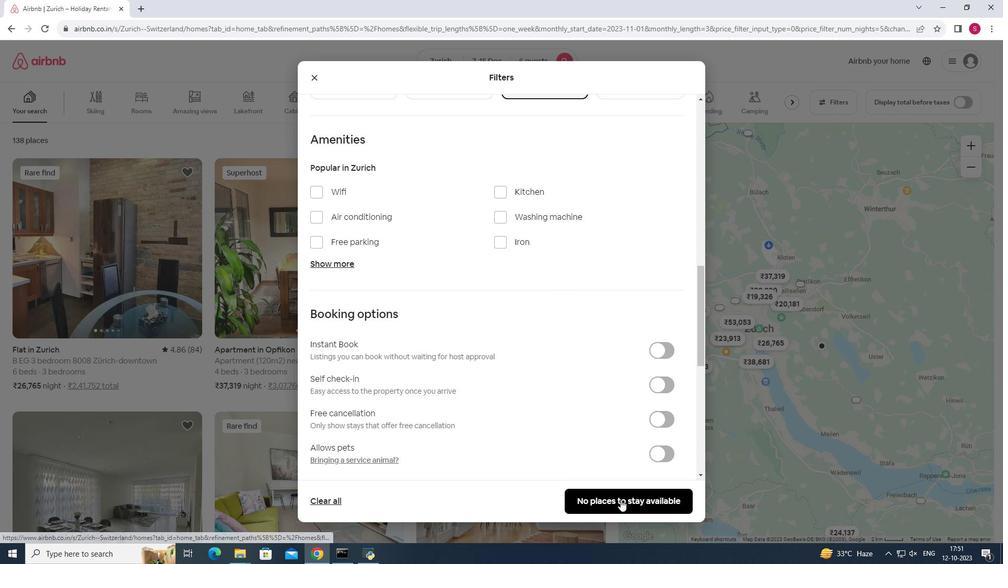 
Action: Mouse moved to (505, 276)
Screenshot: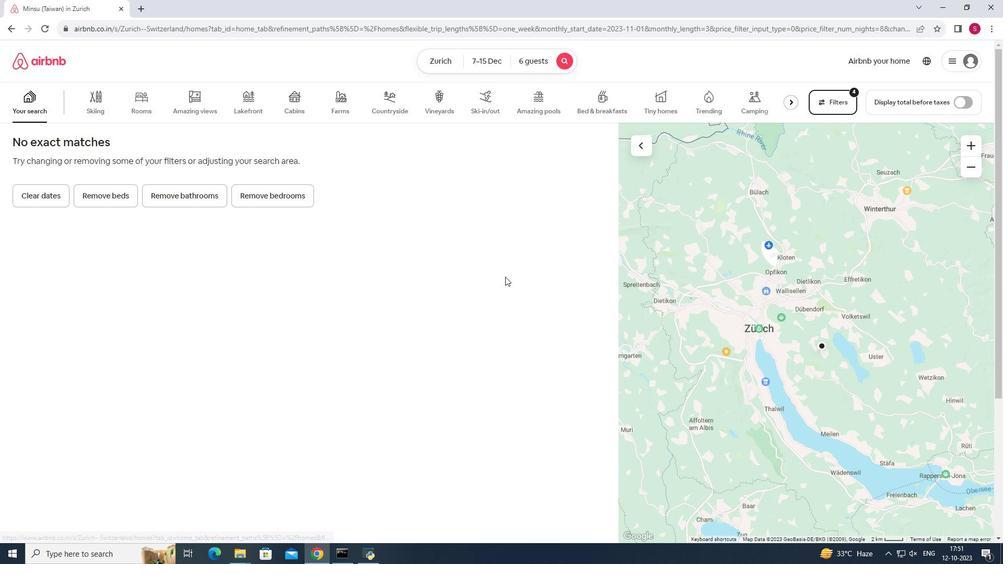 
